 Task: Use the formula "EVEN" in spreadsheet "Project protfolio".
Action: Mouse moved to (850, 112)
Screenshot: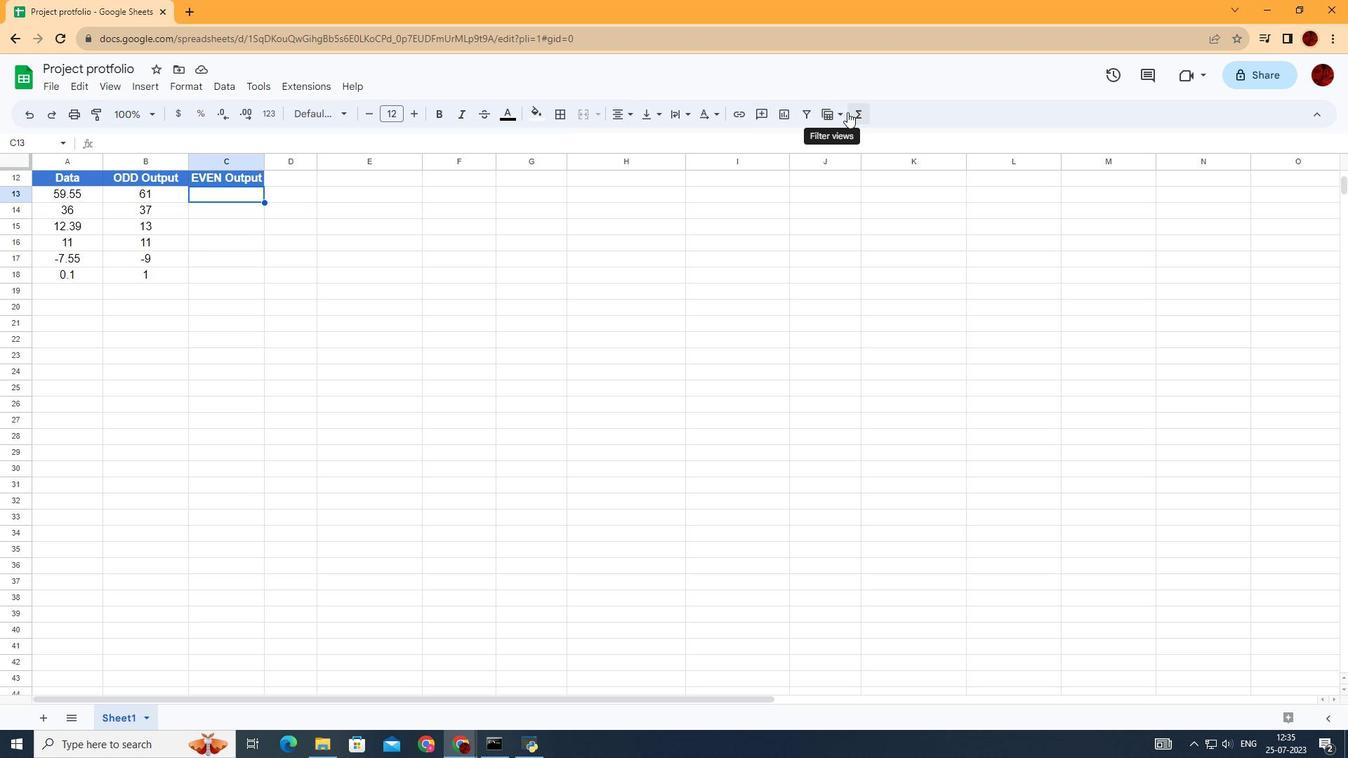 
Action: Mouse pressed left at (850, 112)
Screenshot: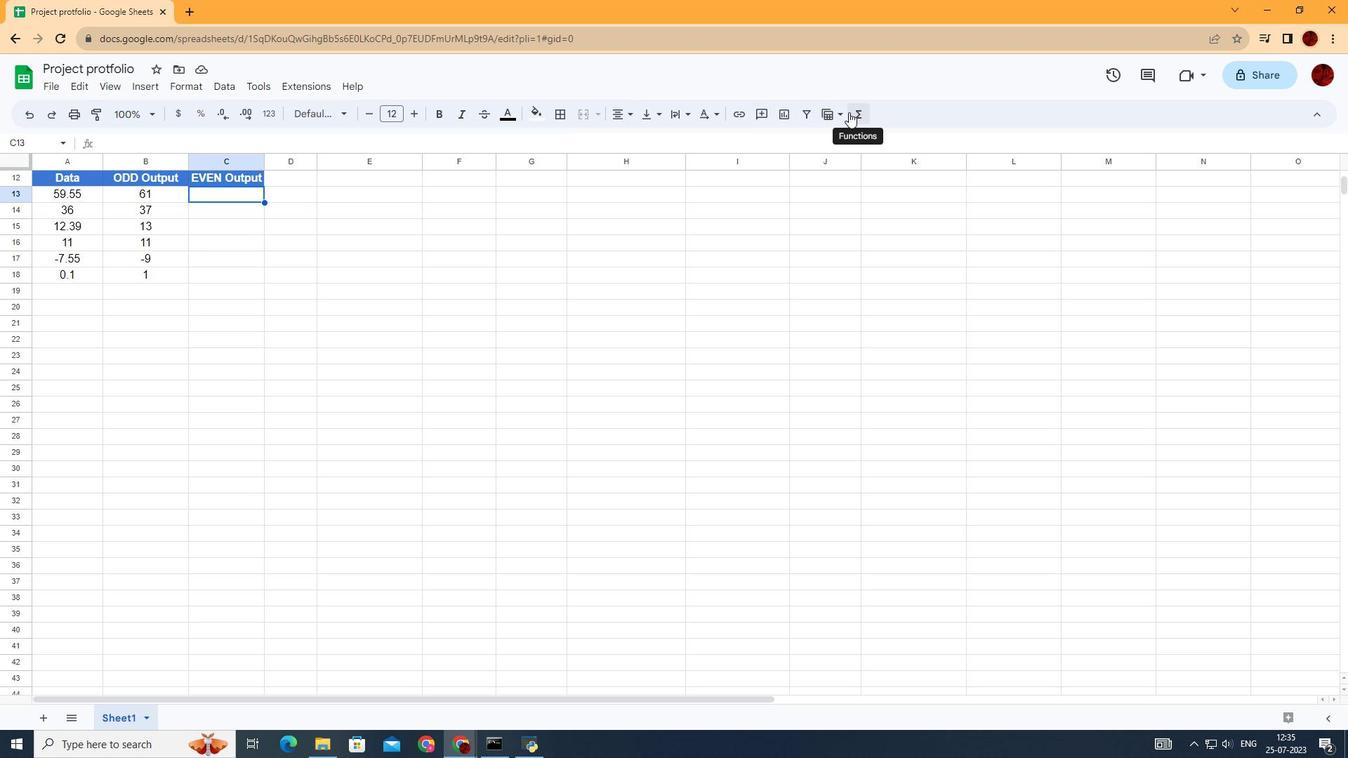 
Action: Mouse moved to (1072, 237)
Screenshot: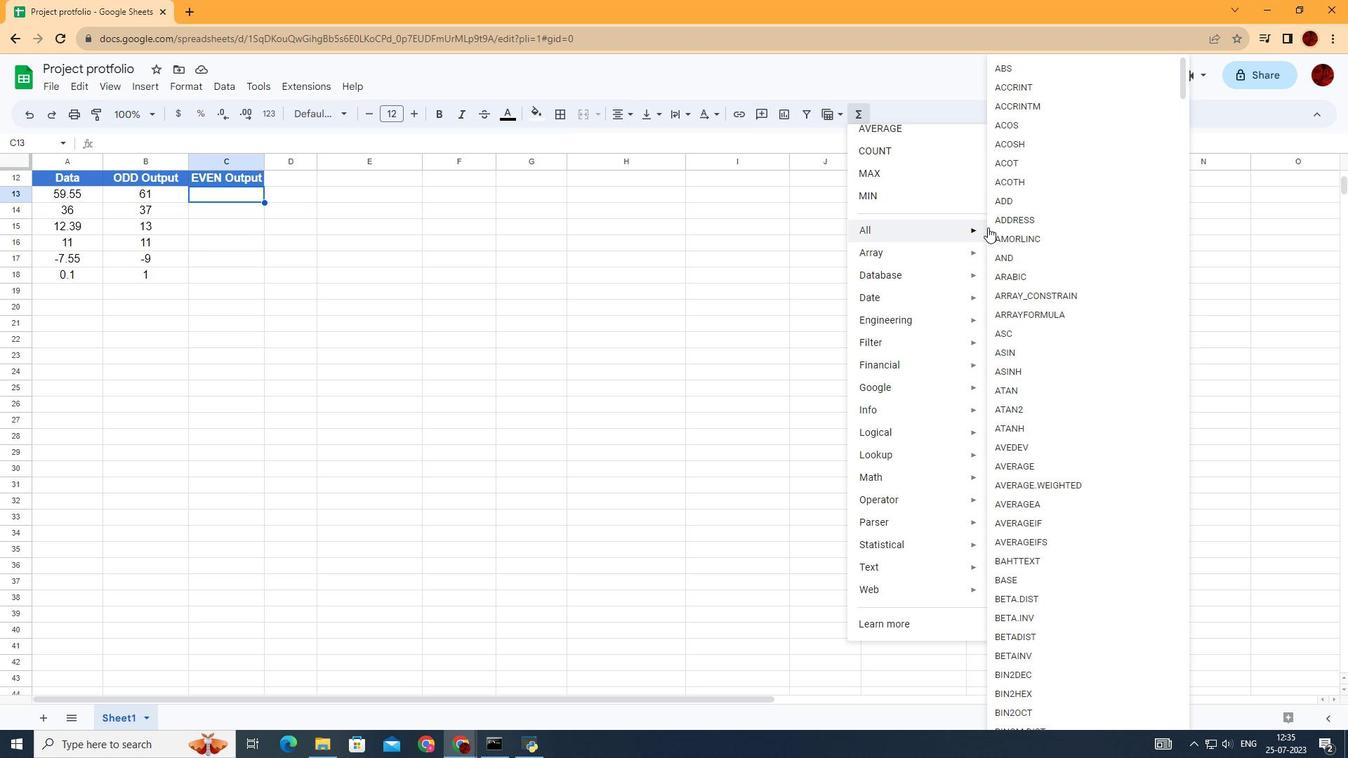 
Action: Mouse scrolled (1072, 236) with delta (0, 0)
Screenshot: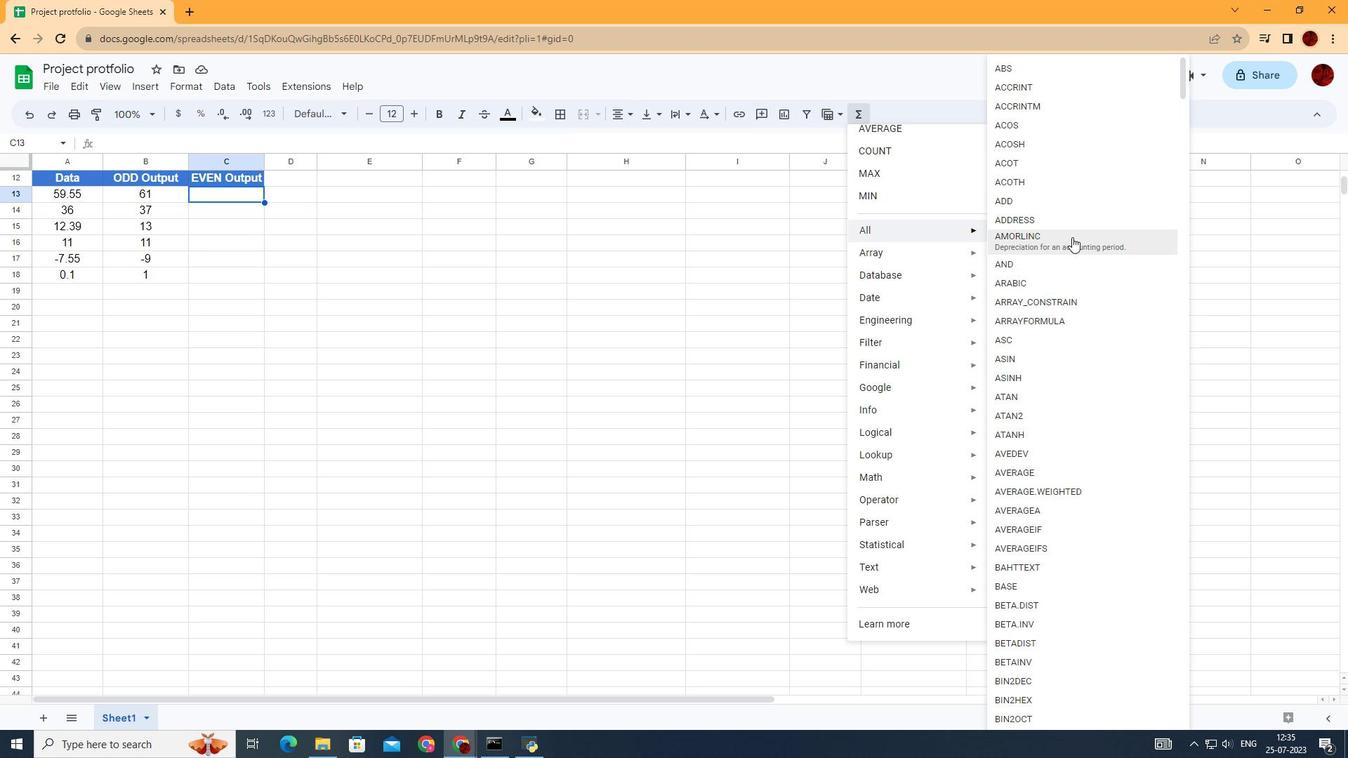 
Action: Mouse scrolled (1072, 236) with delta (0, 0)
Screenshot: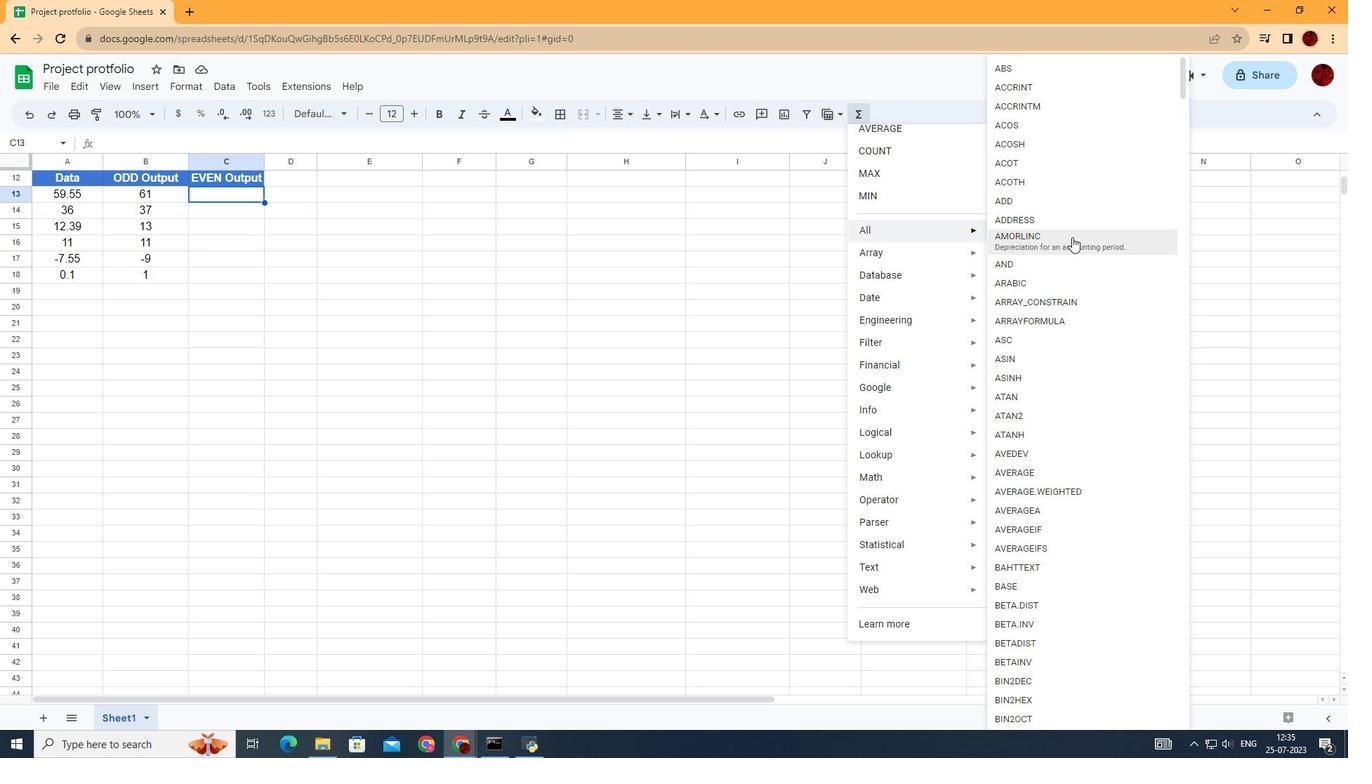 
Action: Mouse scrolled (1072, 236) with delta (0, 0)
Screenshot: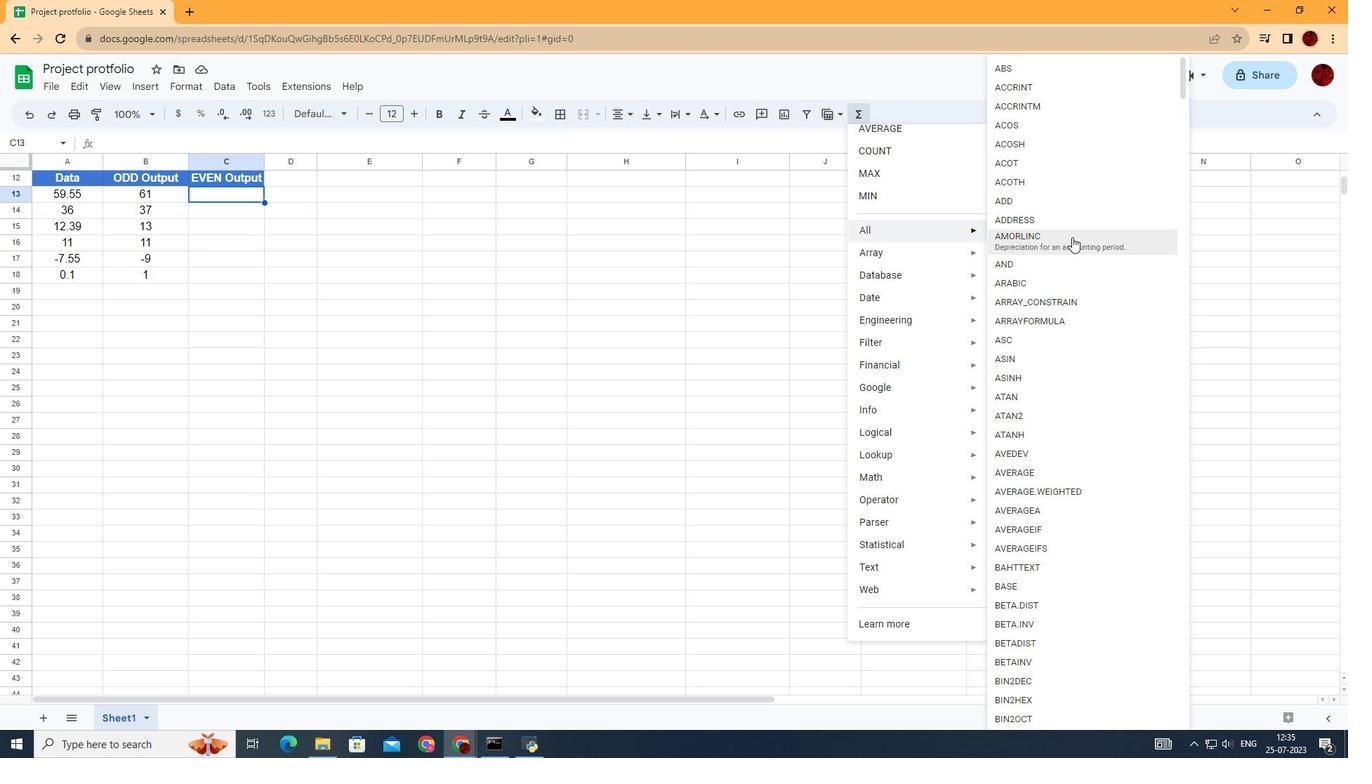 
Action: Mouse scrolled (1072, 236) with delta (0, 0)
Screenshot: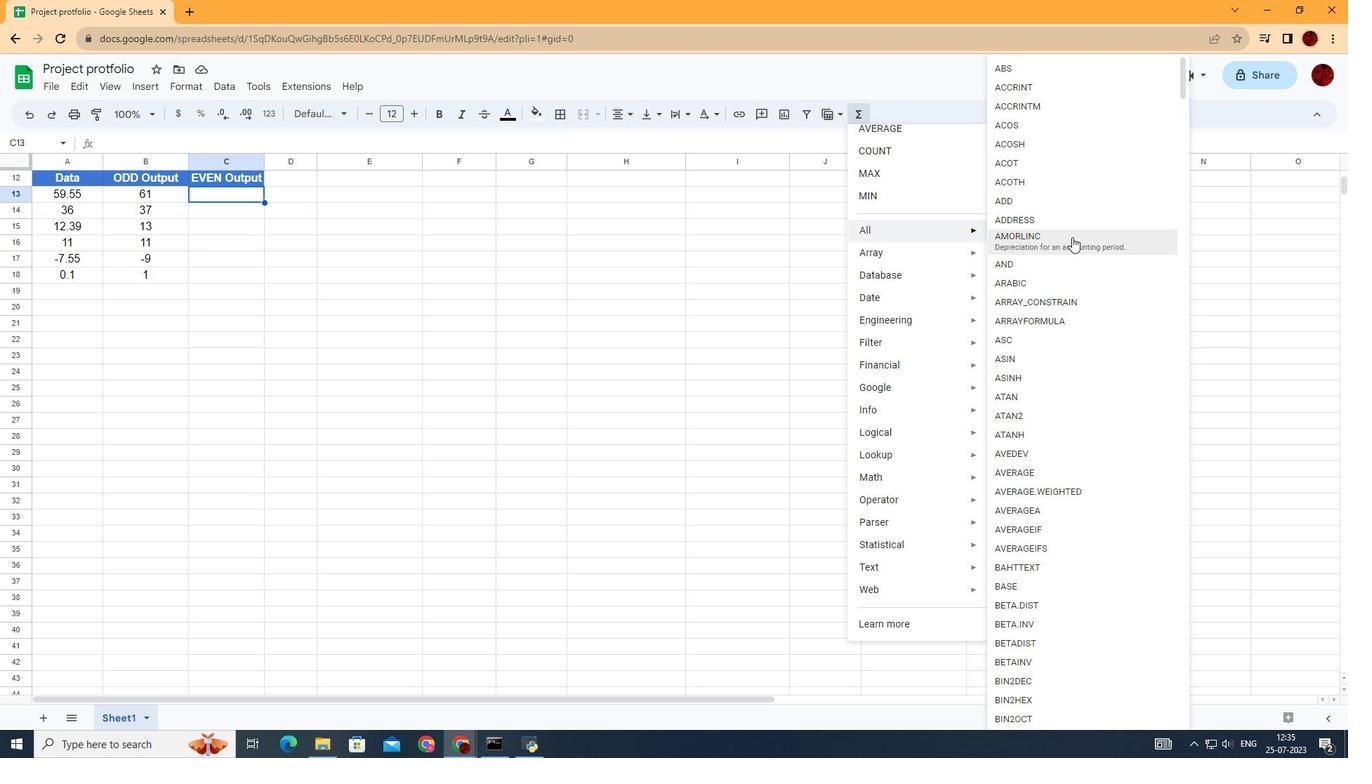 
Action: Mouse scrolled (1072, 236) with delta (0, 0)
Screenshot: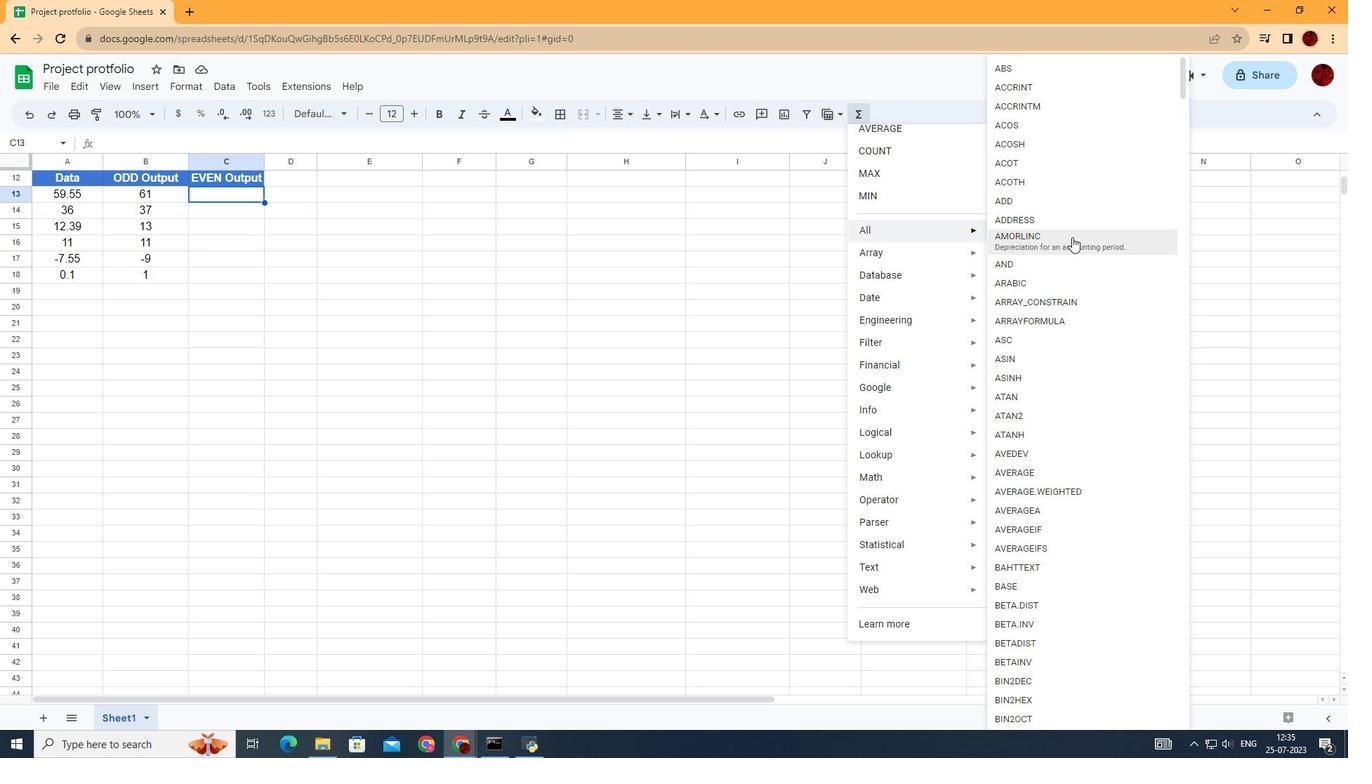 
Action: Mouse scrolled (1072, 236) with delta (0, 0)
Screenshot: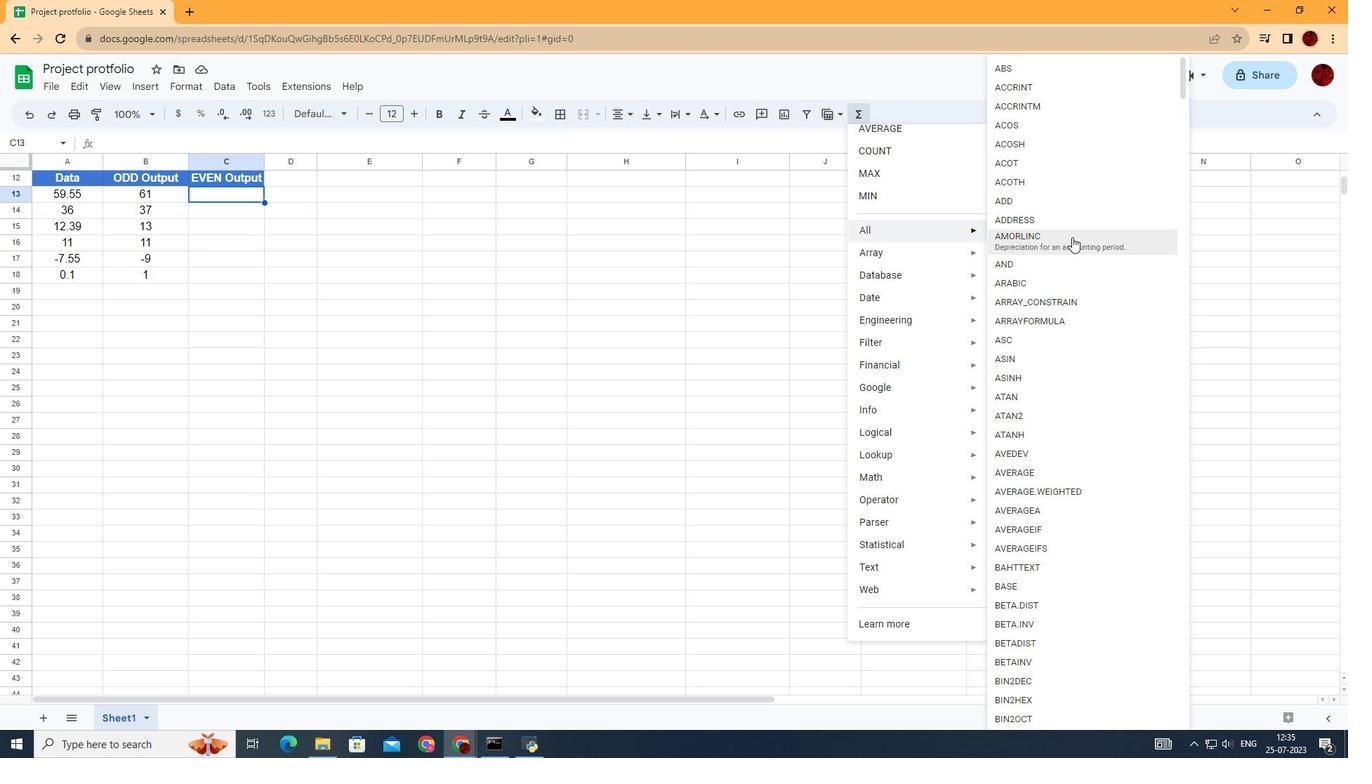 
Action: Mouse scrolled (1072, 236) with delta (0, 0)
Screenshot: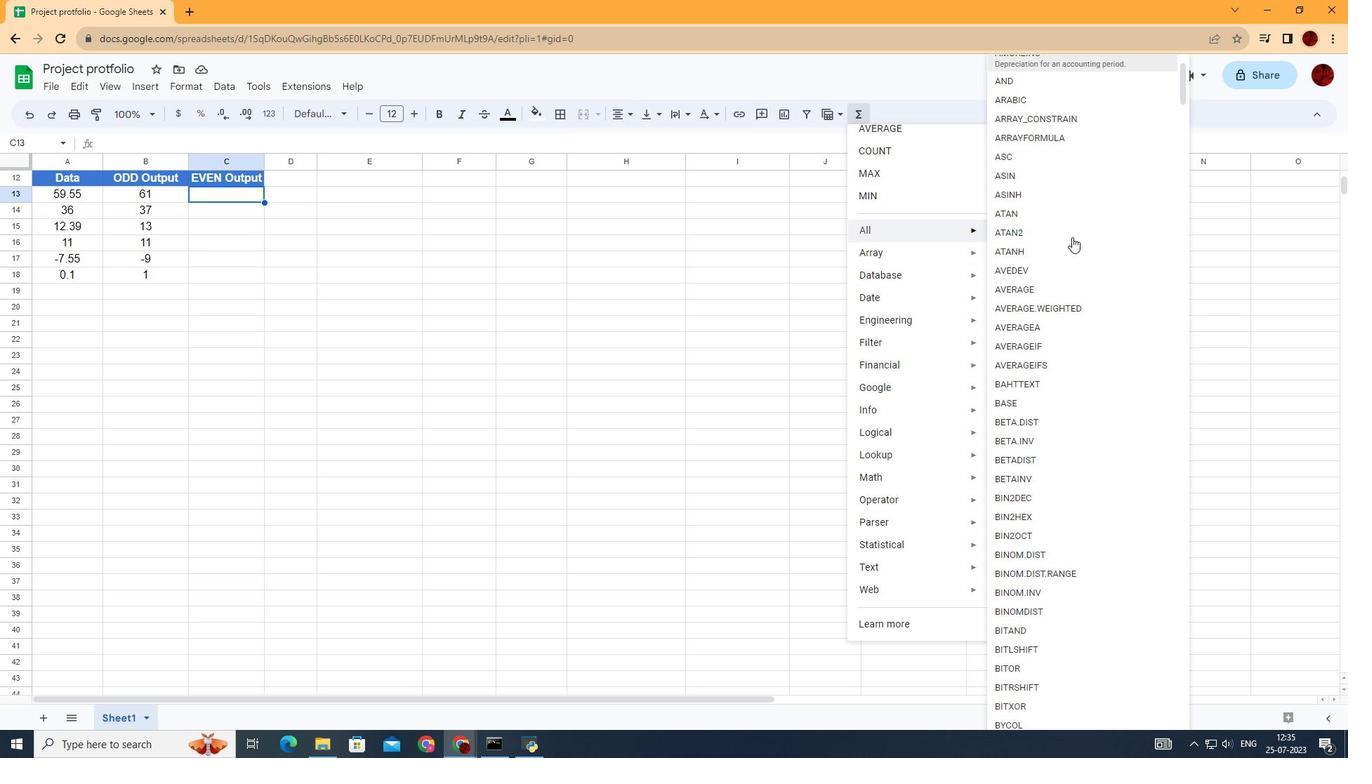 
Action: Mouse scrolled (1072, 236) with delta (0, 0)
Screenshot: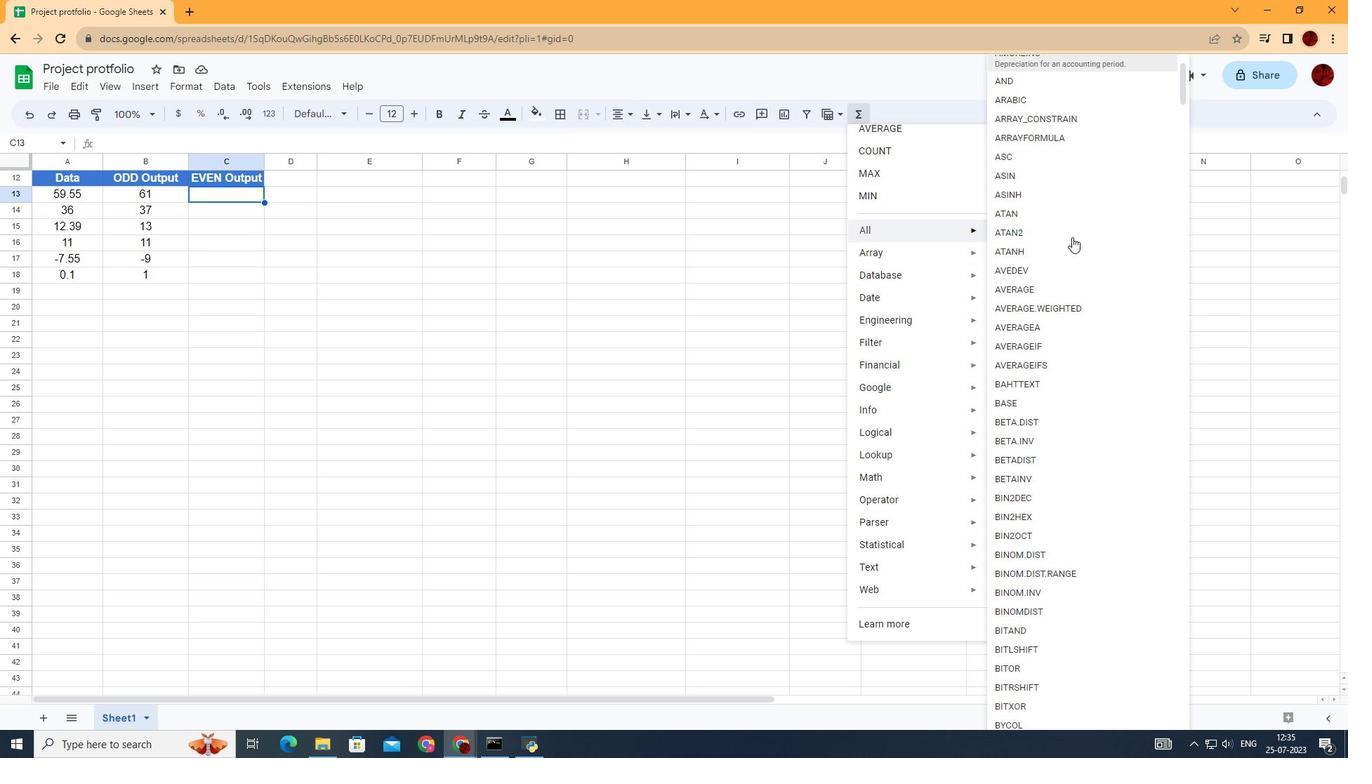 
Action: Mouse scrolled (1072, 236) with delta (0, 0)
Screenshot: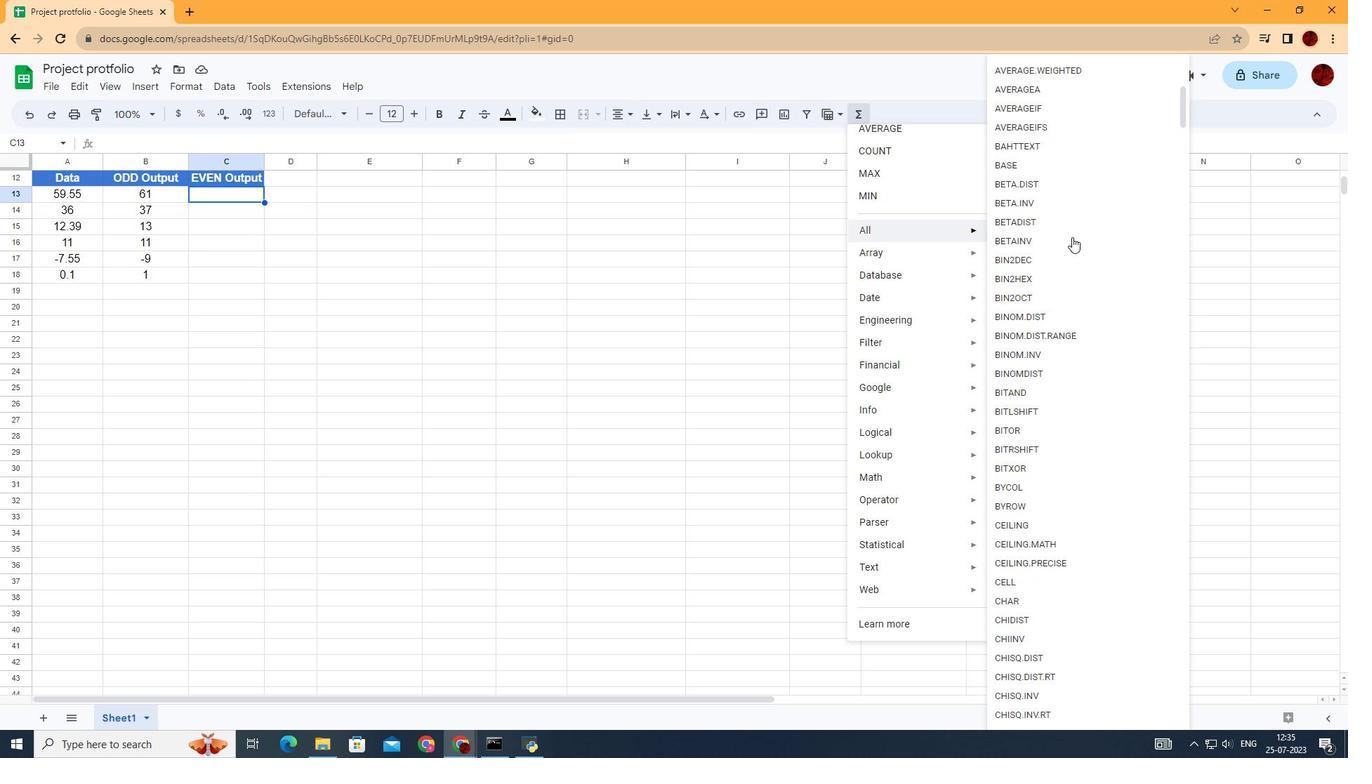 
Action: Mouse scrolled (1072, 236) with delta (0, 0)
Screenshot: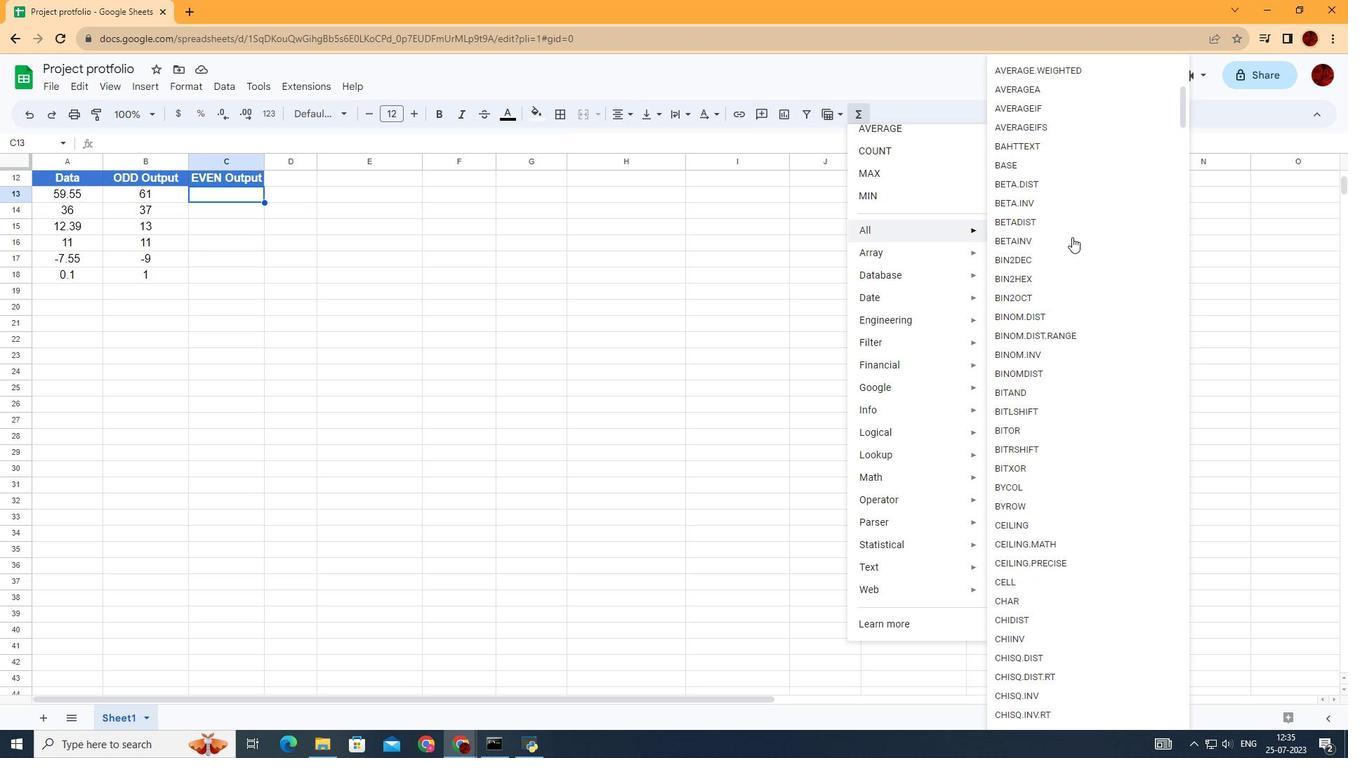 
Action: Mouse scrolled (1072, 236) with delta (0, 0)
Screenshot: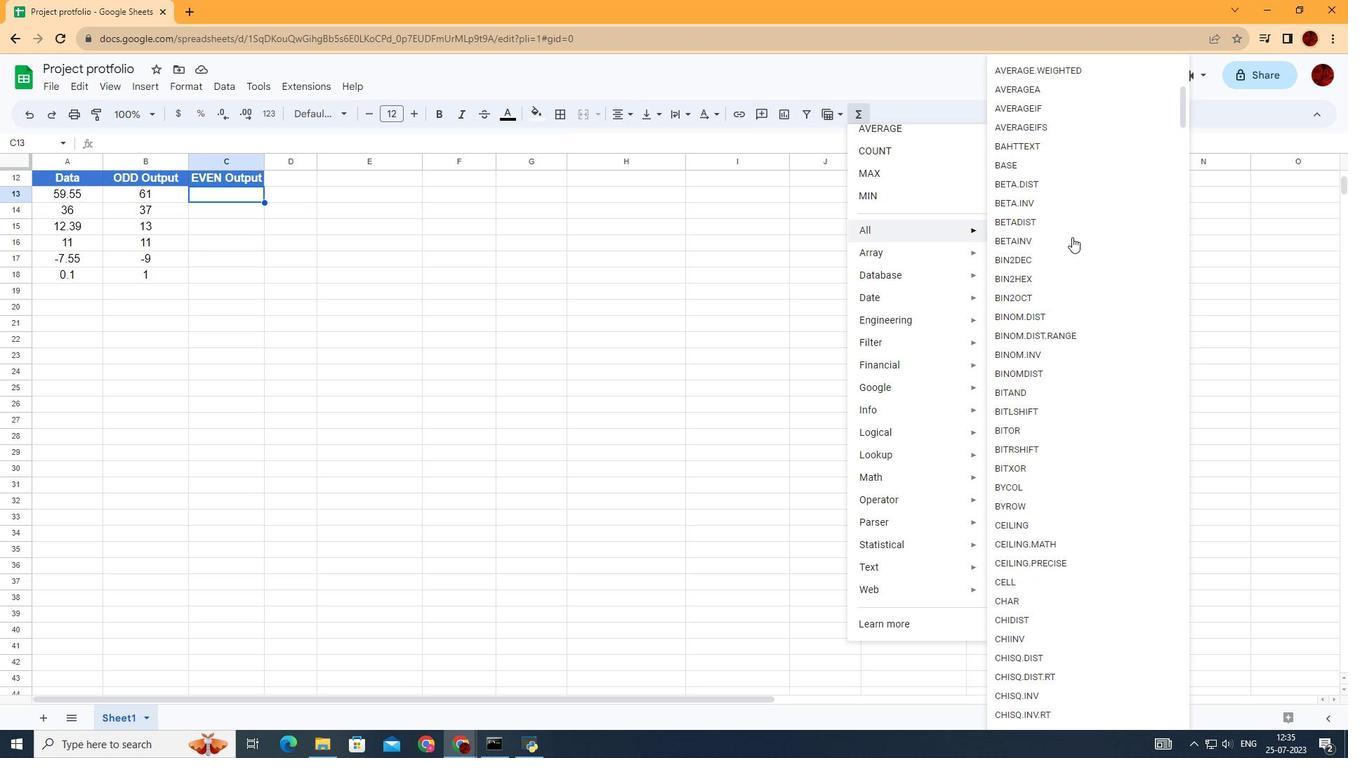 
Action: Mouse scrolled (1072, 236) with delta (0, 0)
Screenshot: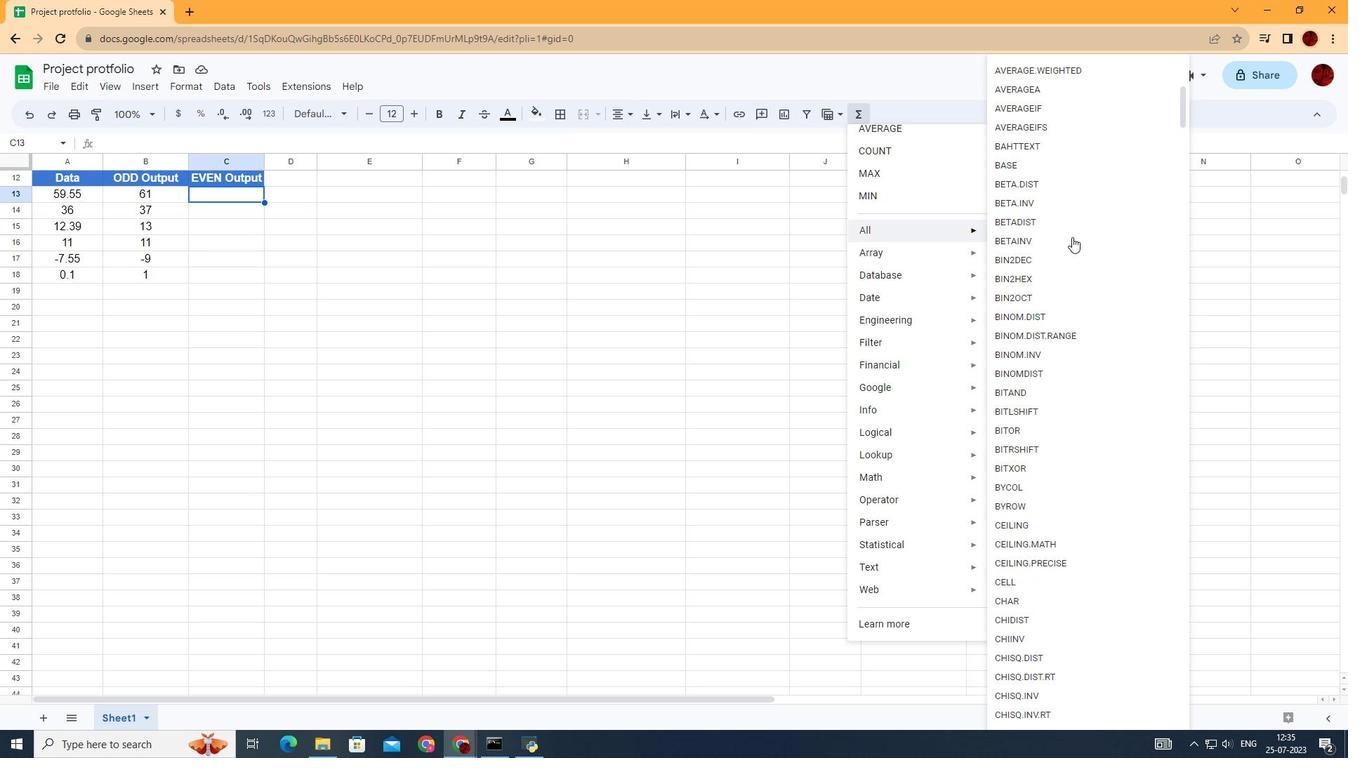 
Action: Mouse scrolled (1072, 236) with delta (0, 0)
Screenshot: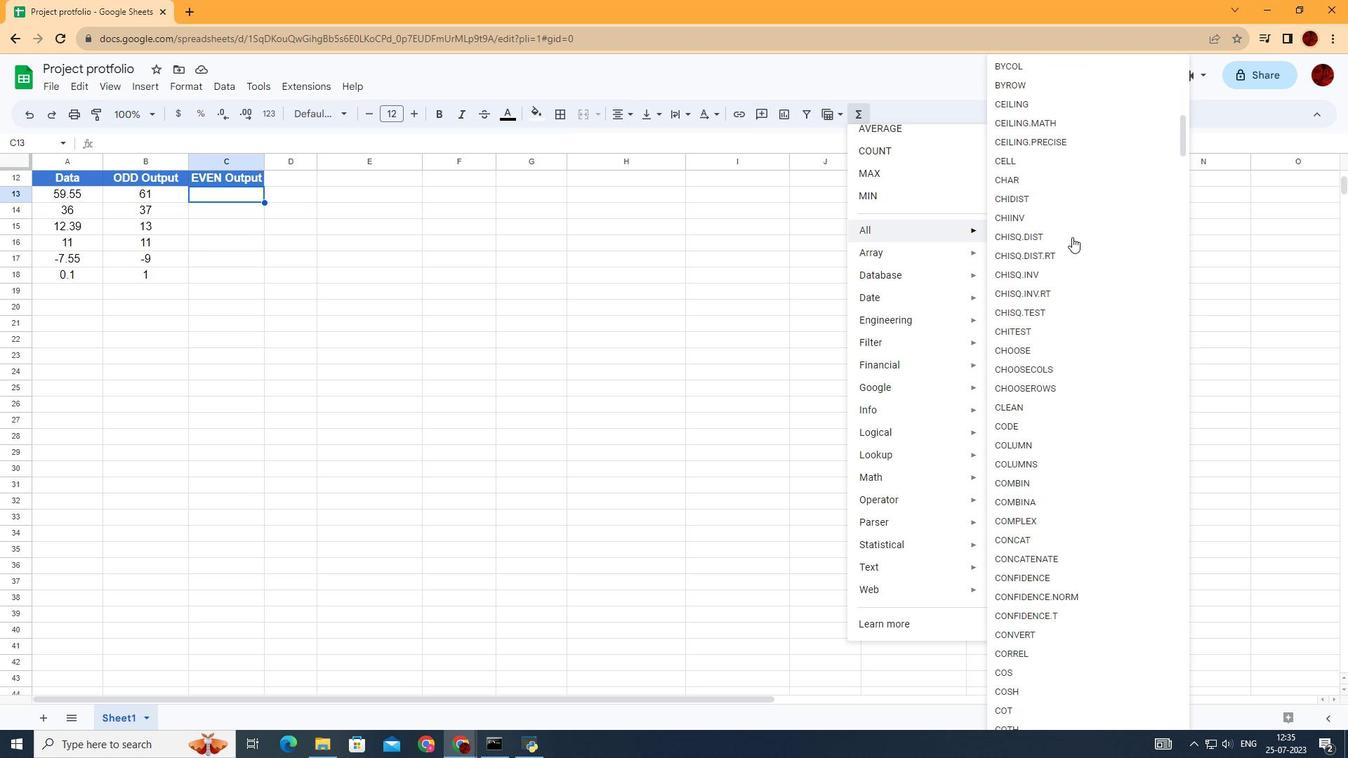 
Action: Mouse scrolled (1072, 236) with delta (0, 0)
Screenshot: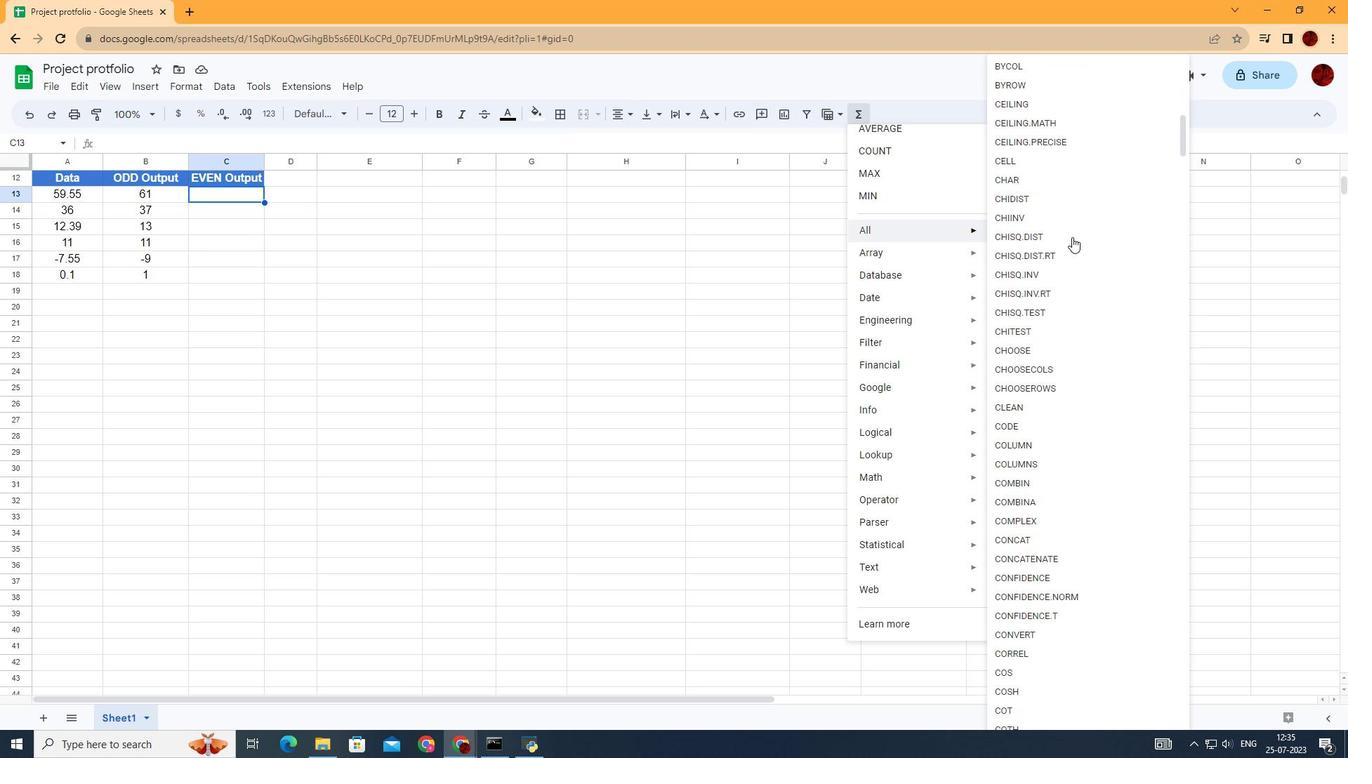 
Action: Mouse scrolled (1072, 236) with delta (0, 0)
Screenshot: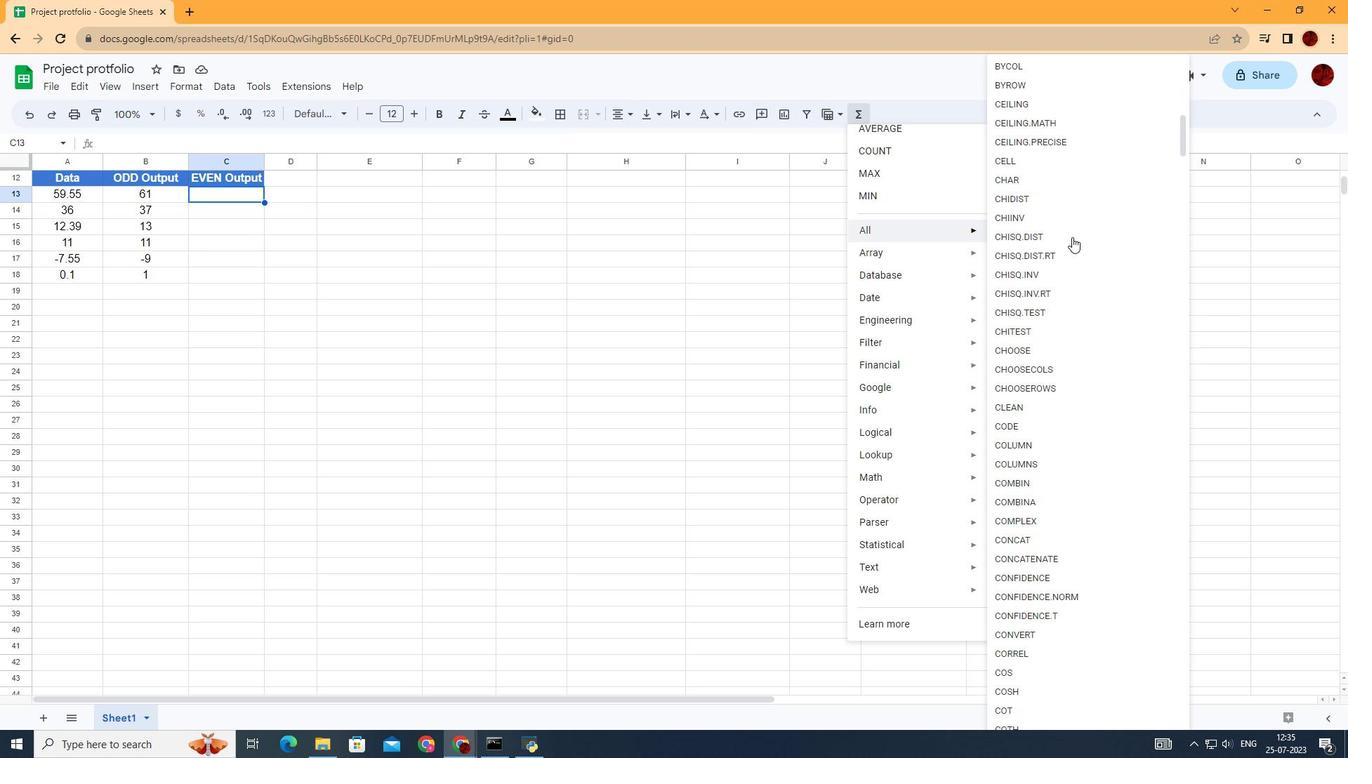 
Action: Mouse scrolled (1072, 236) with delta (0, 0)
Screenshot: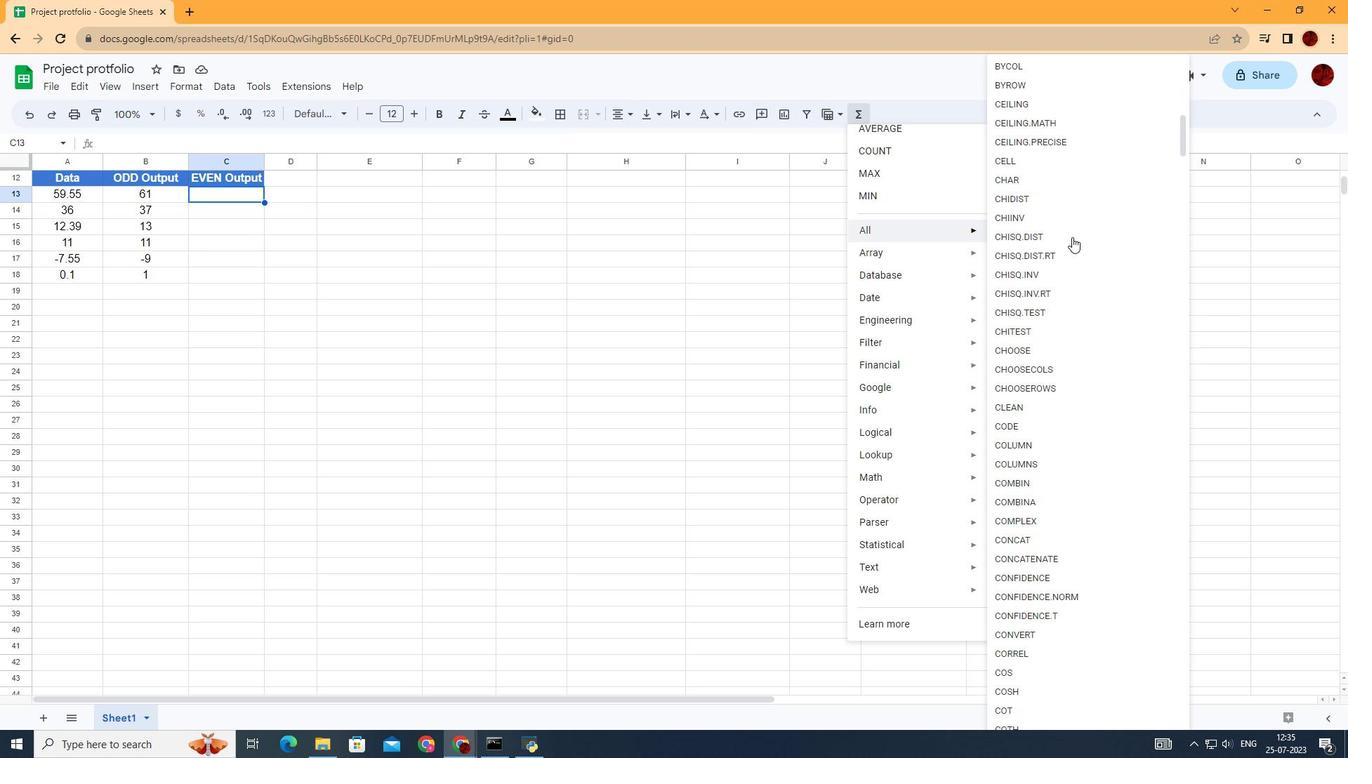 
Action: Mouse scrolled (1072, 236) with delta (0, 0)
Screenshot: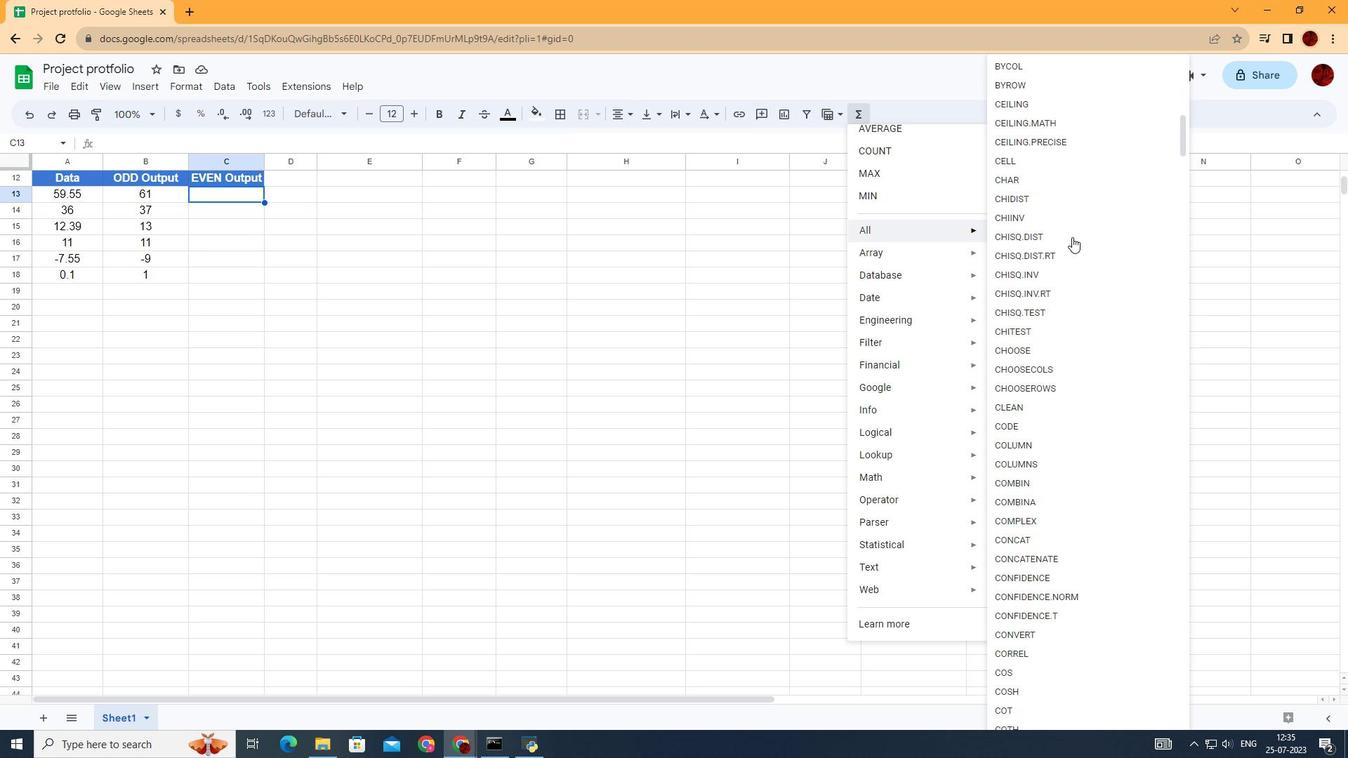 
Action: Mouse scrolled (1072, 236) with delta (0, 0)
Screenshot: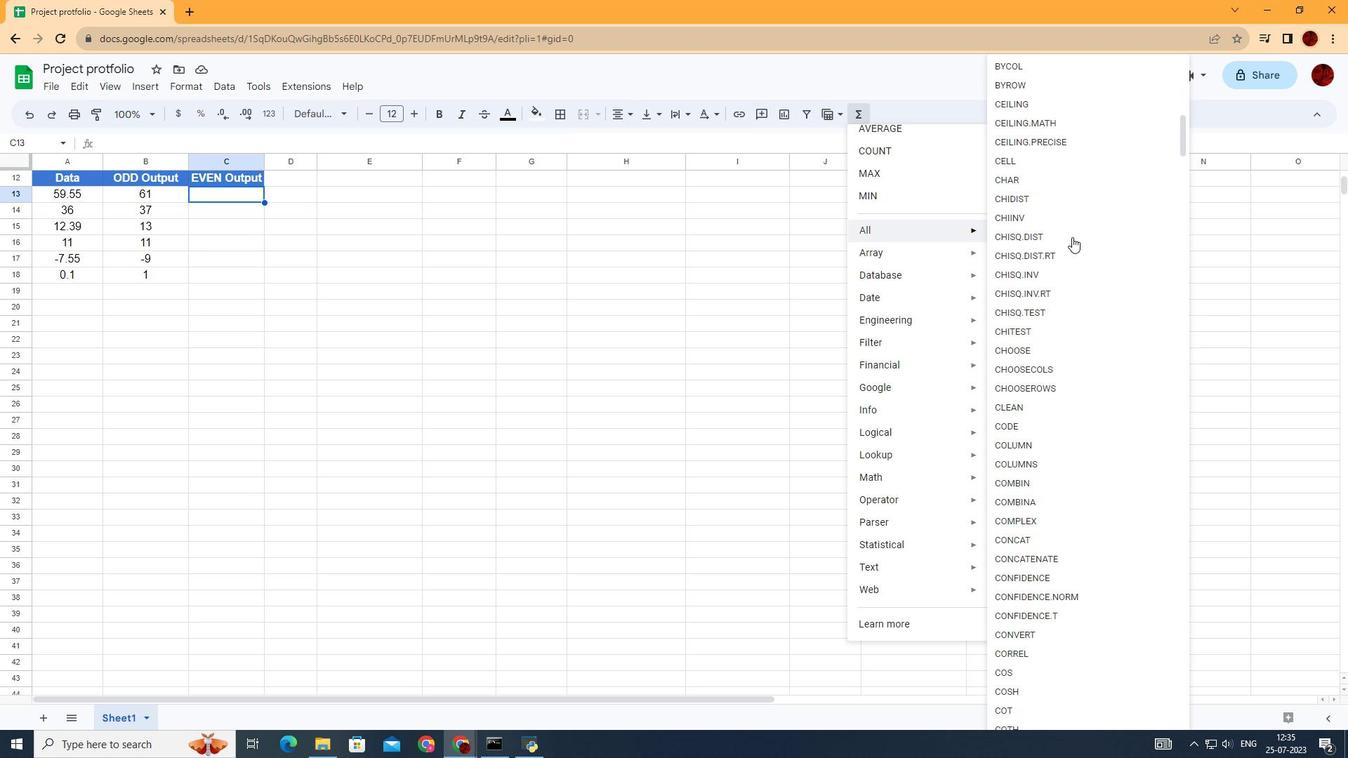 
Action: Mouse scrolled (1072, 236) with delta (0, 0)
Screenshot: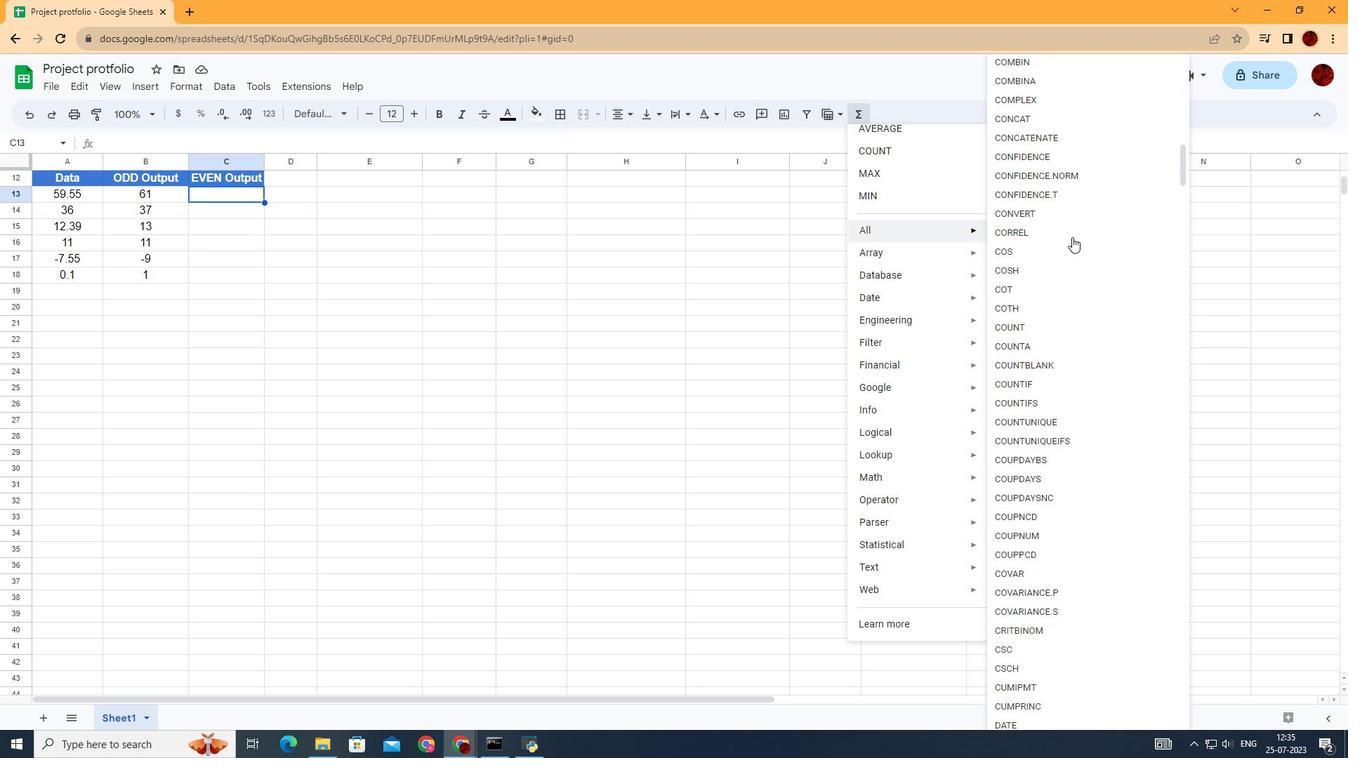 
Action: Mouse scrolled (1072, 236) with delta (0, 0)
Screenshot: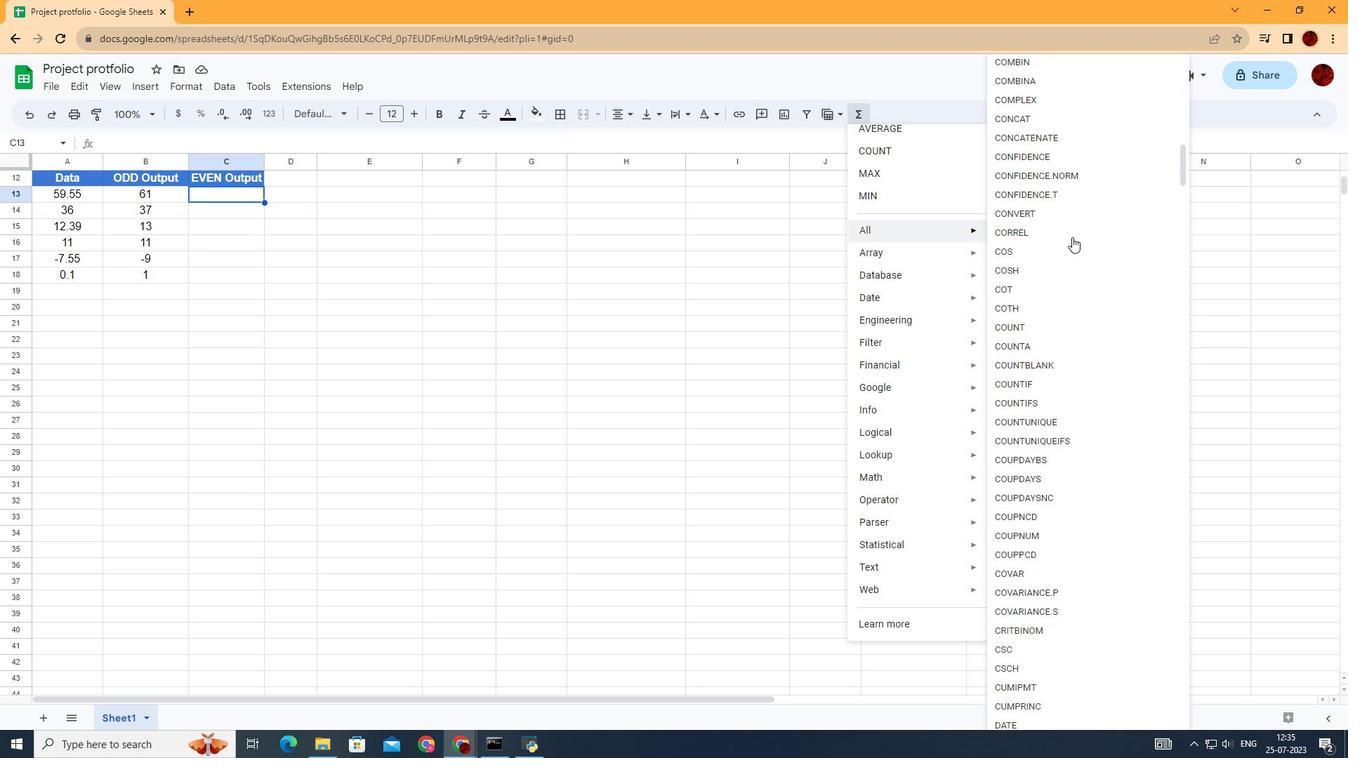
Action: Mouse scrolled (1072, 236) with delta (0, 0)
Screenshot: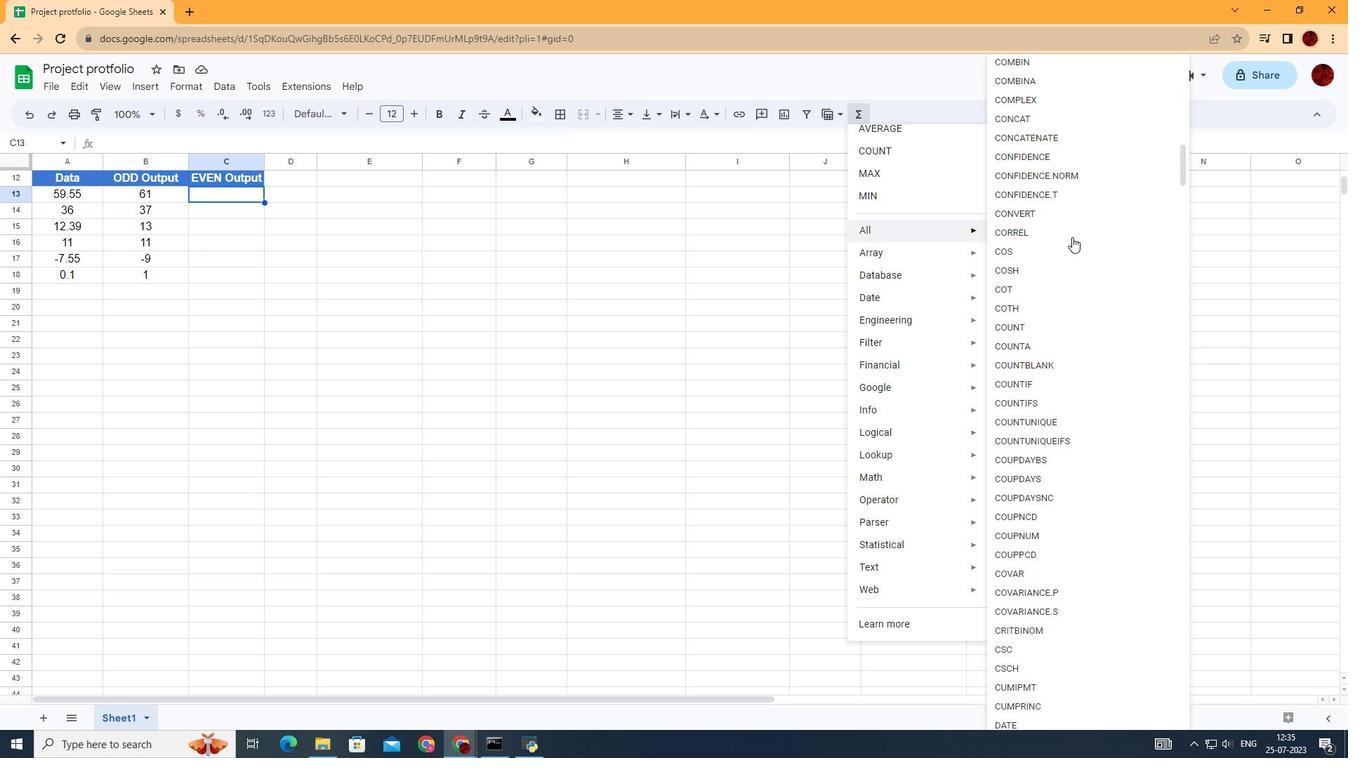 
Action: Mouse scrolled (1072, 236) with delta (0, 0)
Screenshot: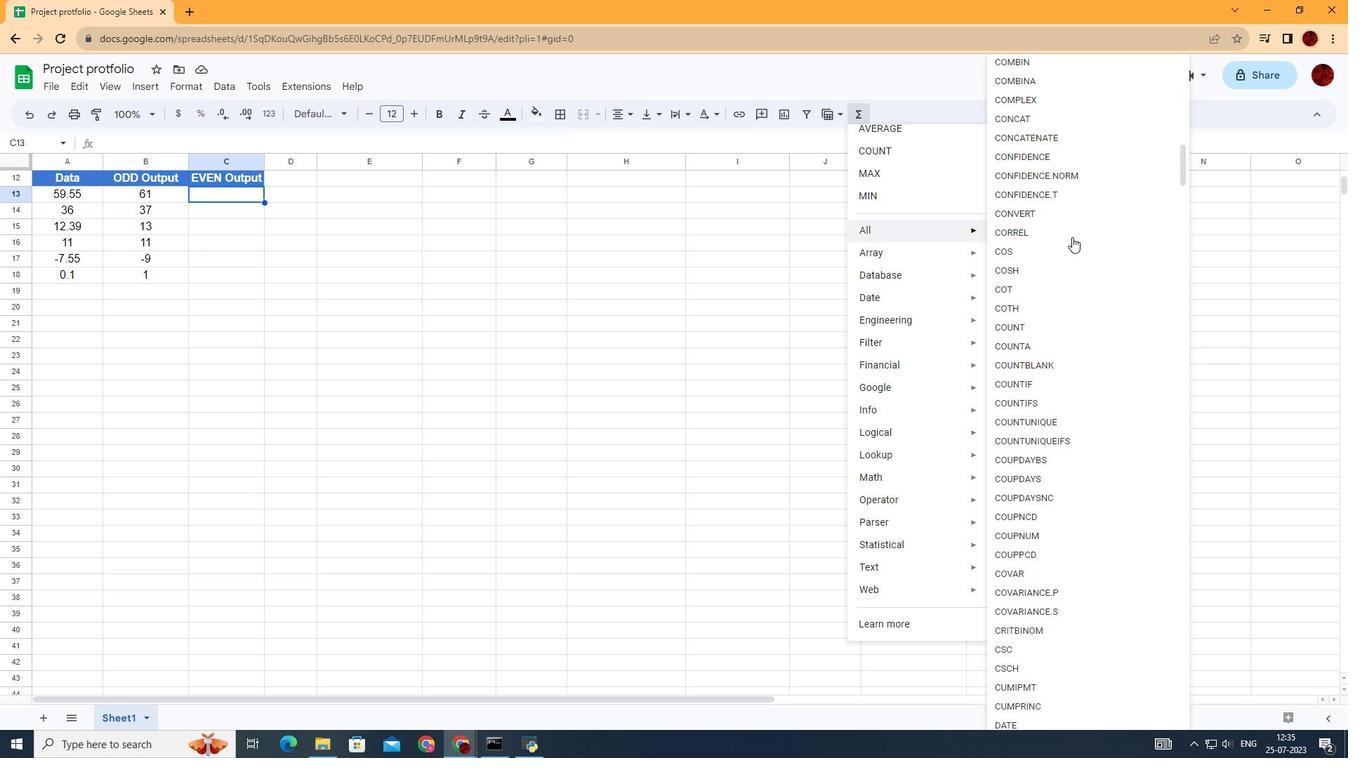 
Action: Mouse scrolled (1072, 236) with delta (0, 0)
Screenshot: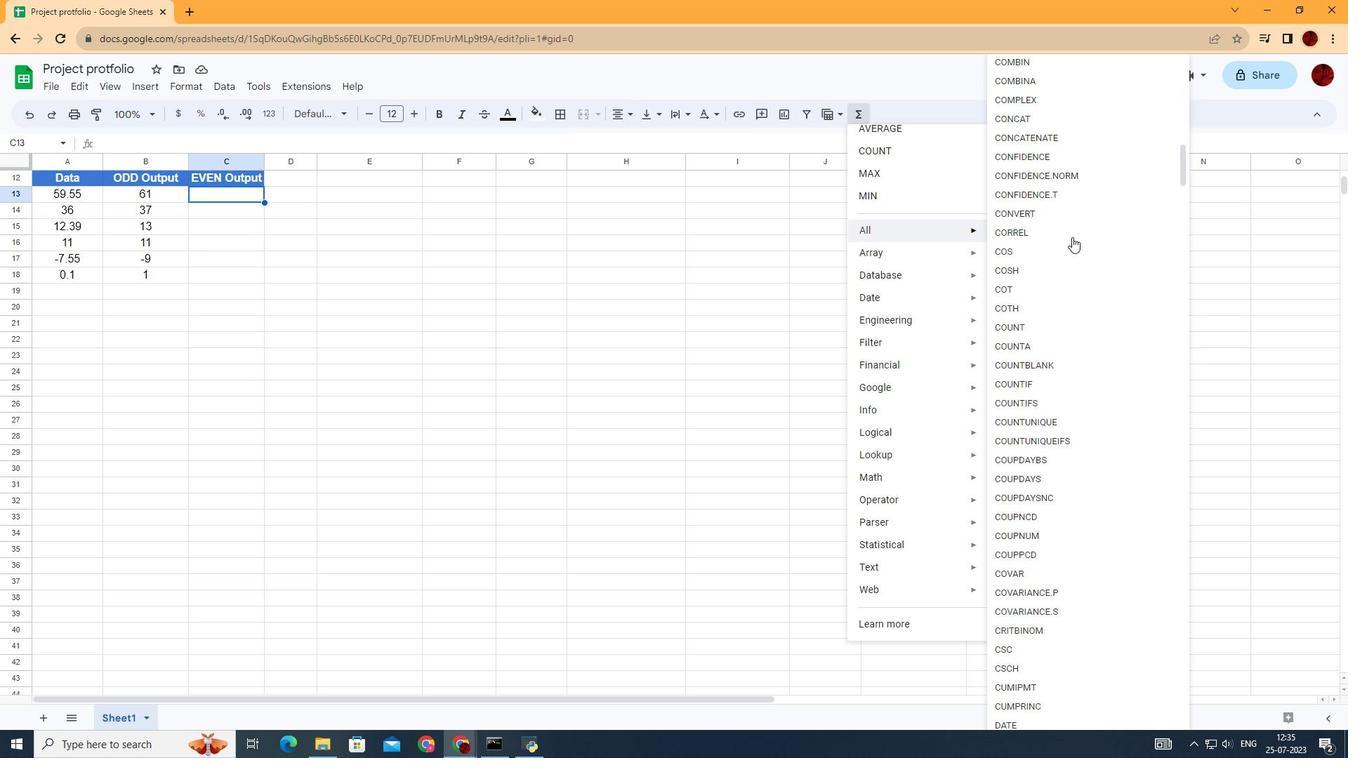 
Action: Mouse scrolled (1072, 236) with delta (0, 0)
Screenshot: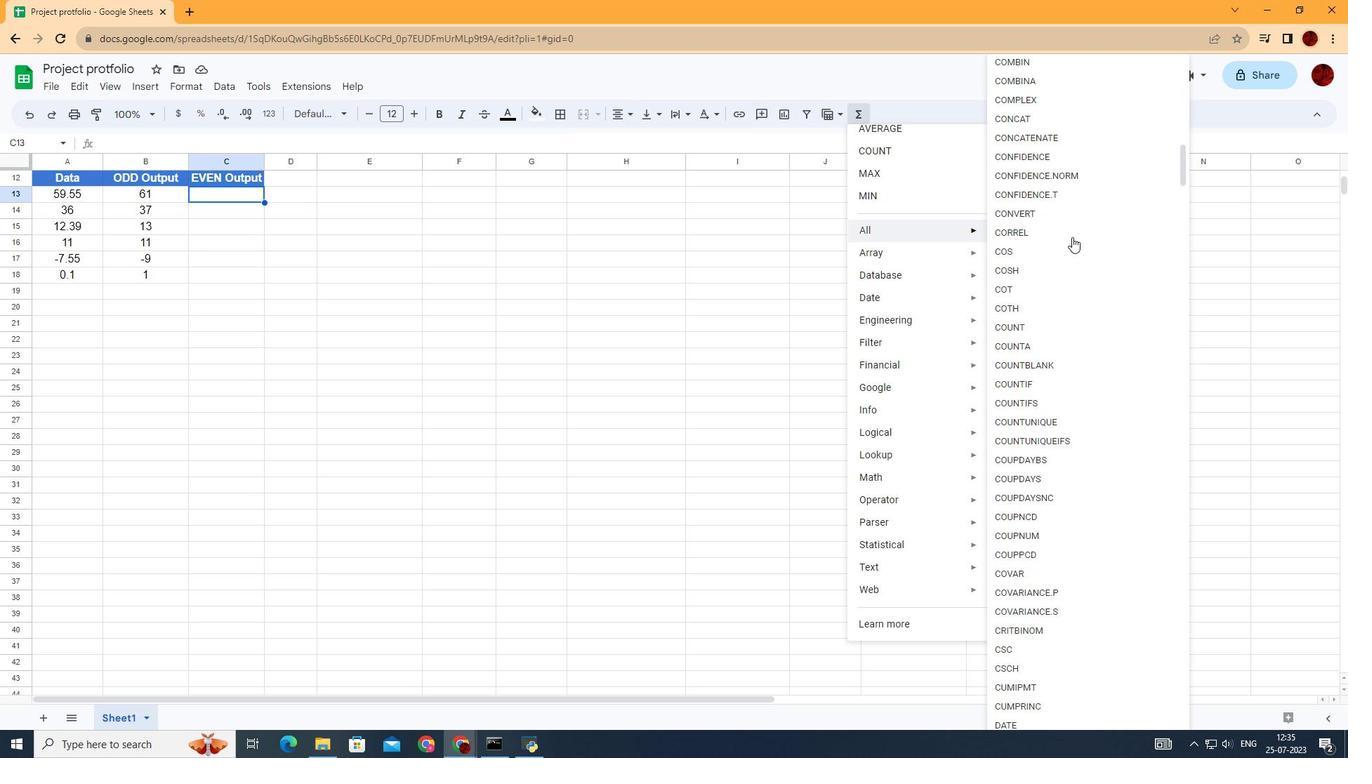 
Action: Mouse scrolled (1072, 236) with delta (0, 0)
Screenshot: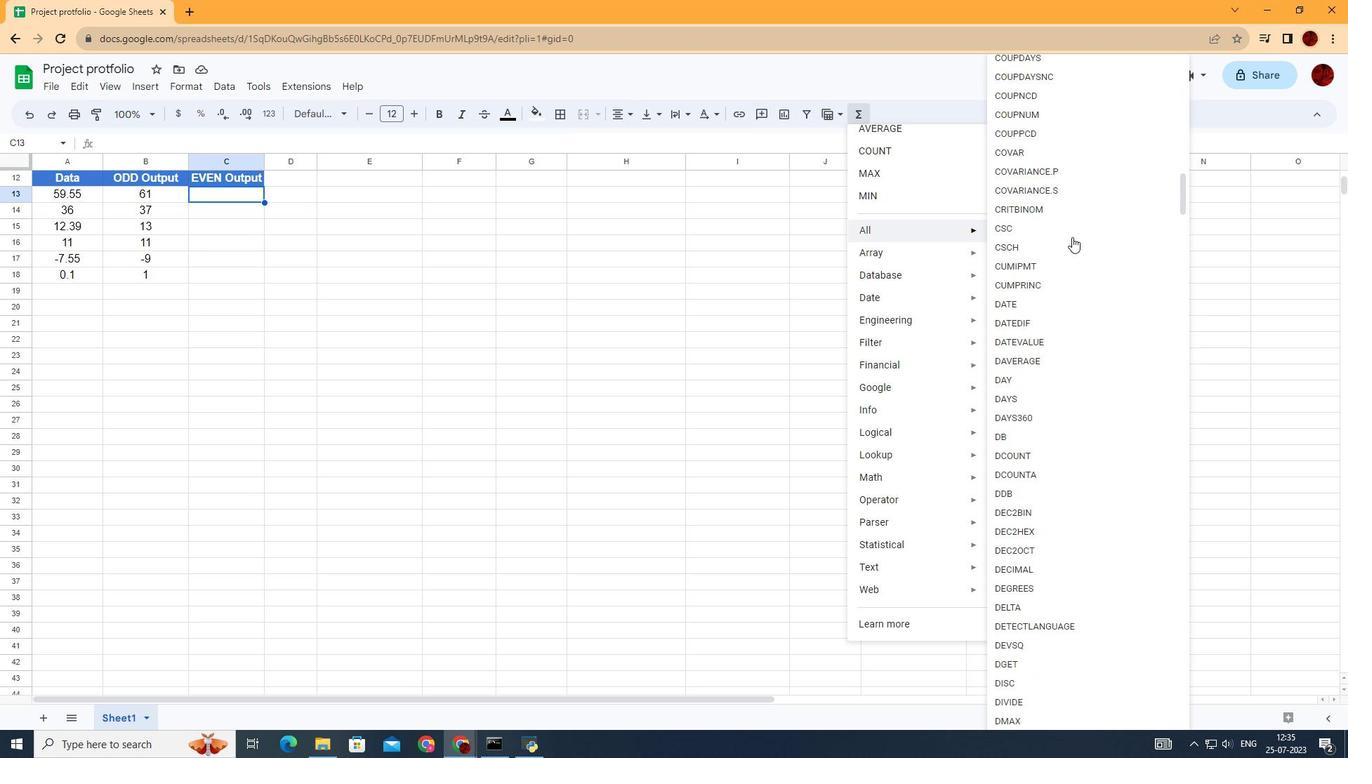 
Action: Mouse scrolled (1072, 236) with delta (0, 0)
Screenshot: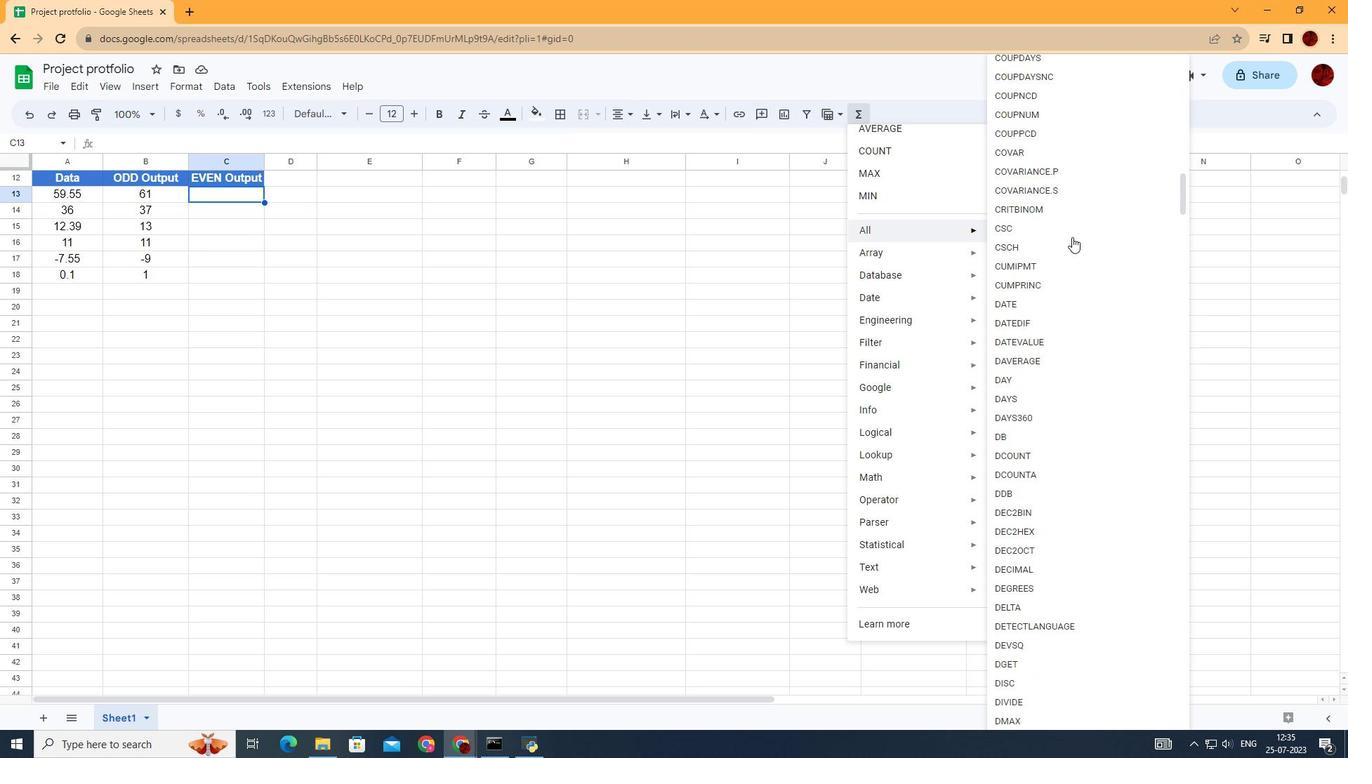 
Action: Mouse scrolled (1072, 236) with delta (0, 0)
Screenshot: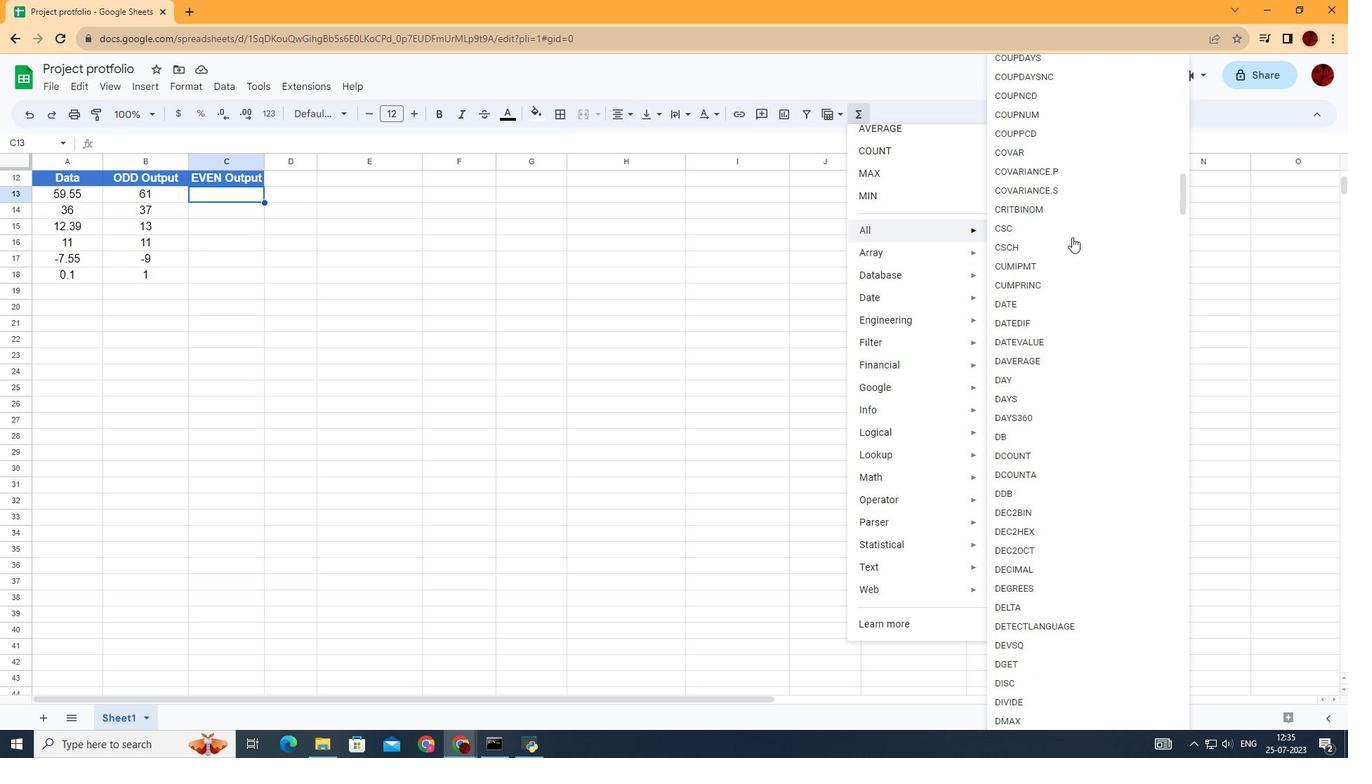 
Action: Mouse scrolled (1072, 236) with delta (0, 0)
Screenshot: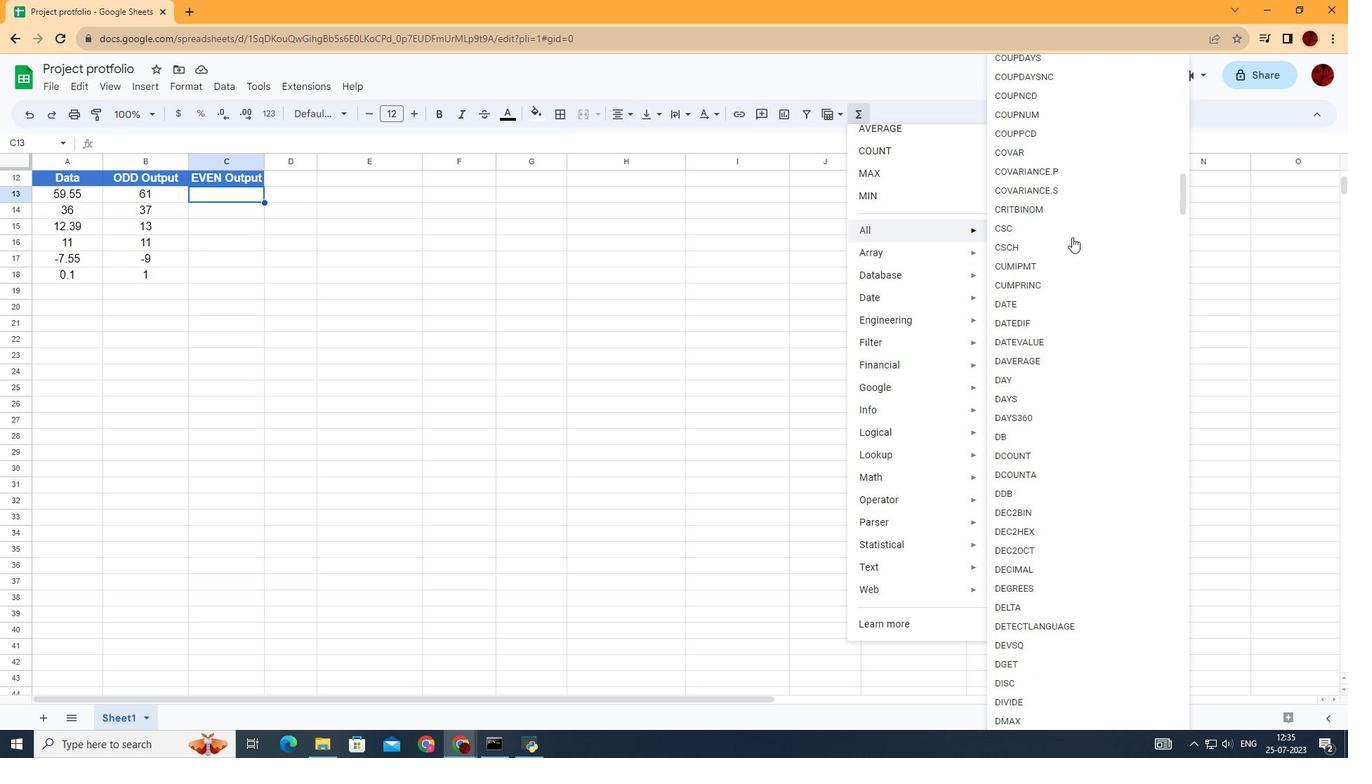 
Action: Mouse scrolled (1072, 236) with delta (0, 0)
Screenshot: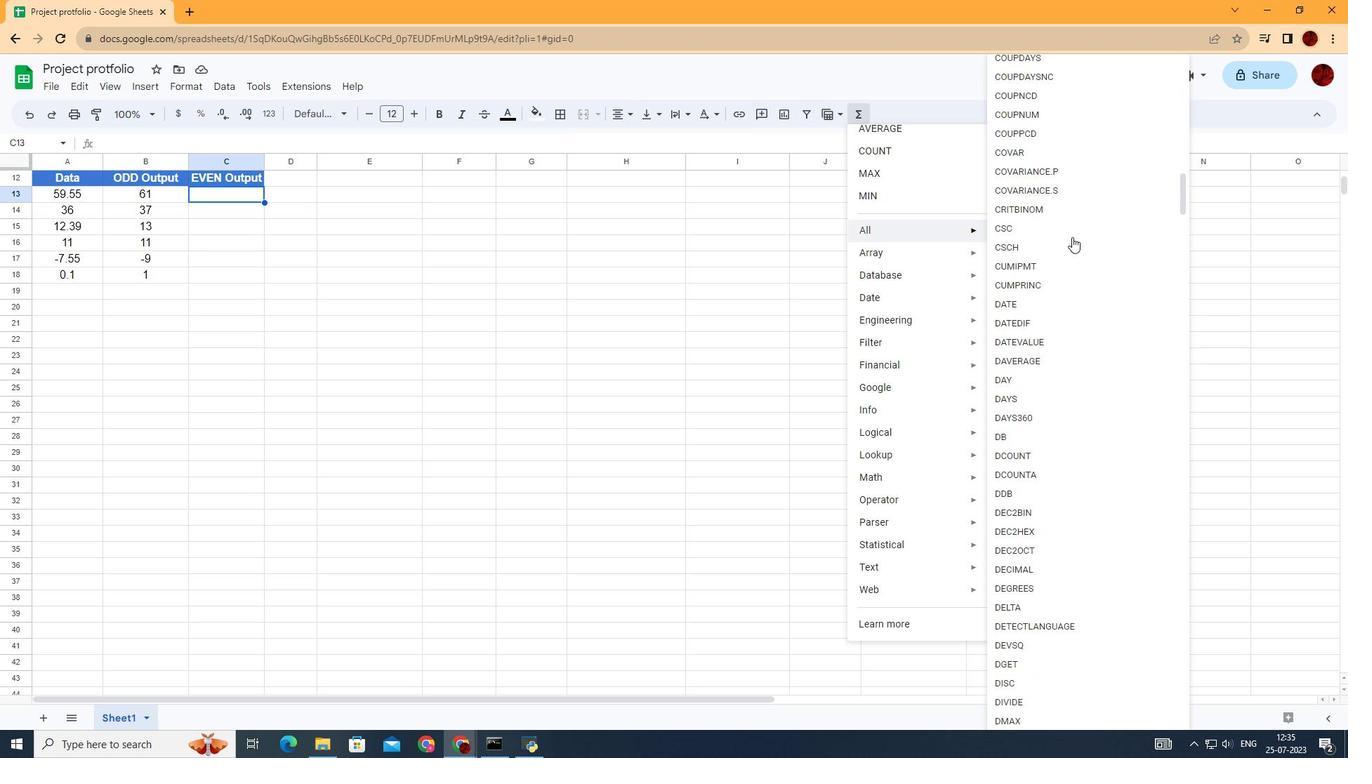 
Action: Mouse scrolled (1072, 236) with delta (0, 0)
Screenshot: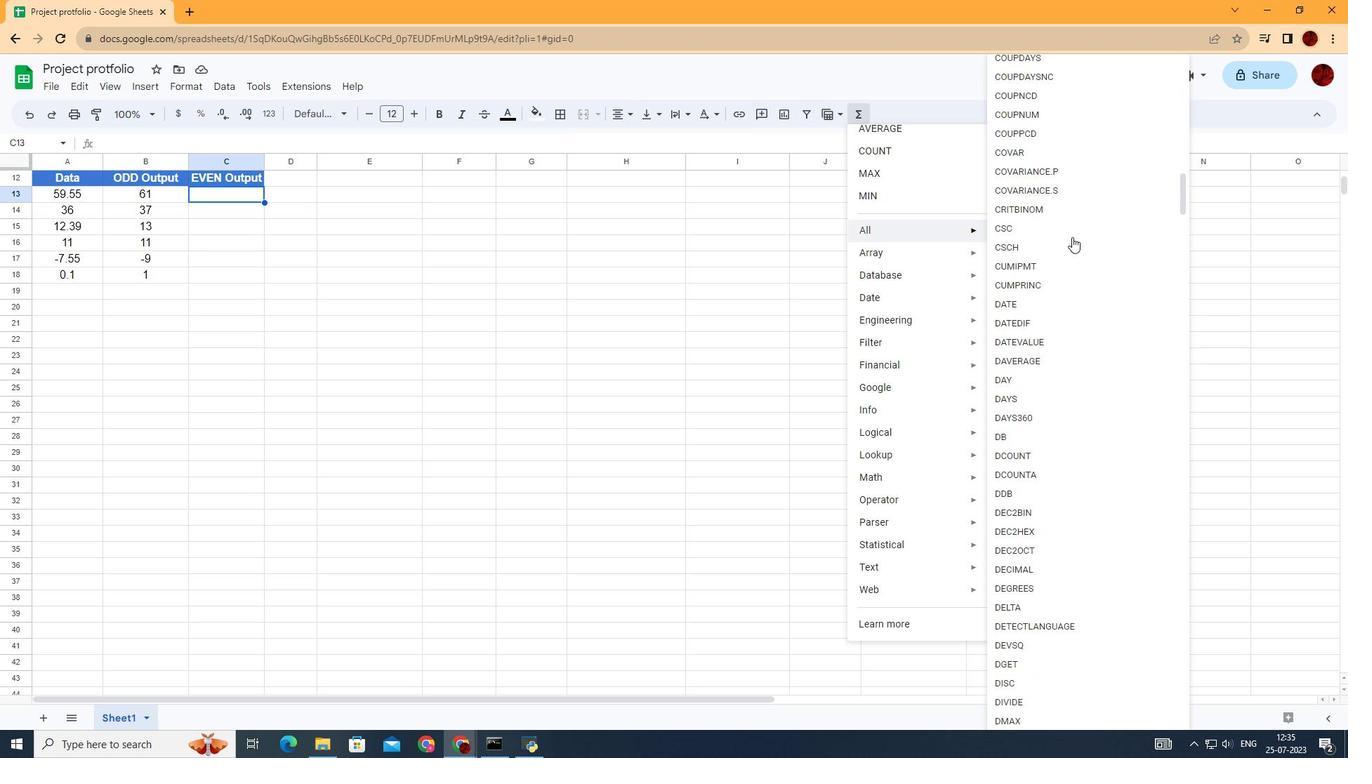 
Action: Mouse scrolled (1072, 236) with delta (0, 0)
Screenshot: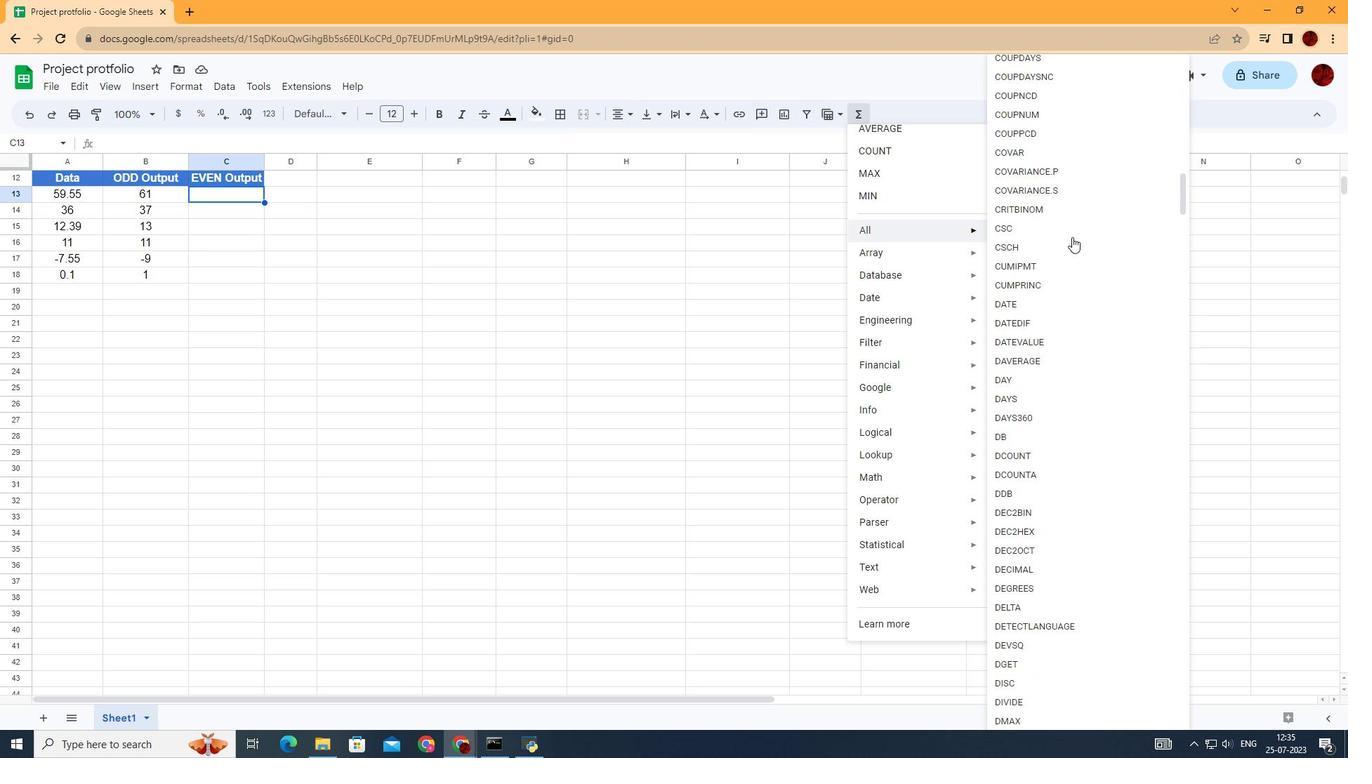 
Action: Mouse scrolled (1072, 236) with delta (0, 0)
Screenshot: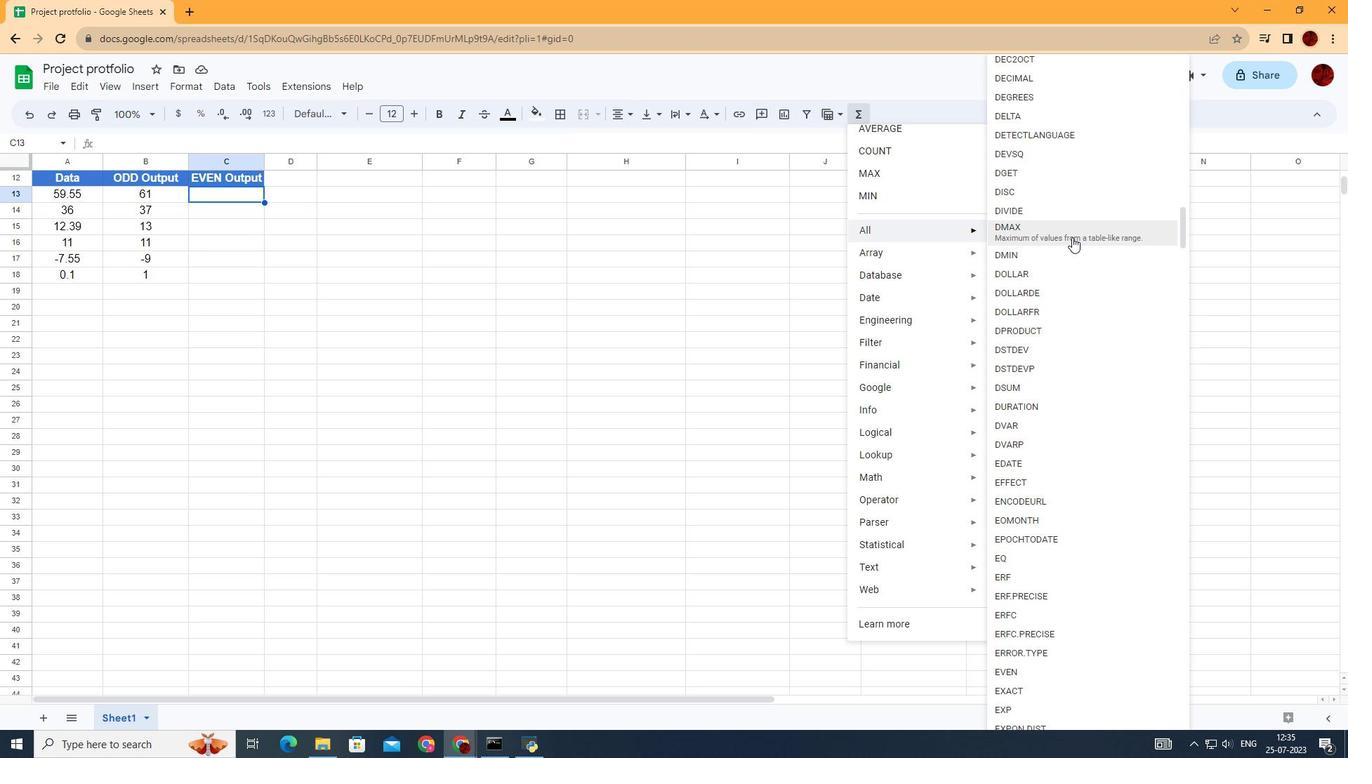 
Action: Mouse scrolled (1072, 236) with delta (0, 0)
Screenshot: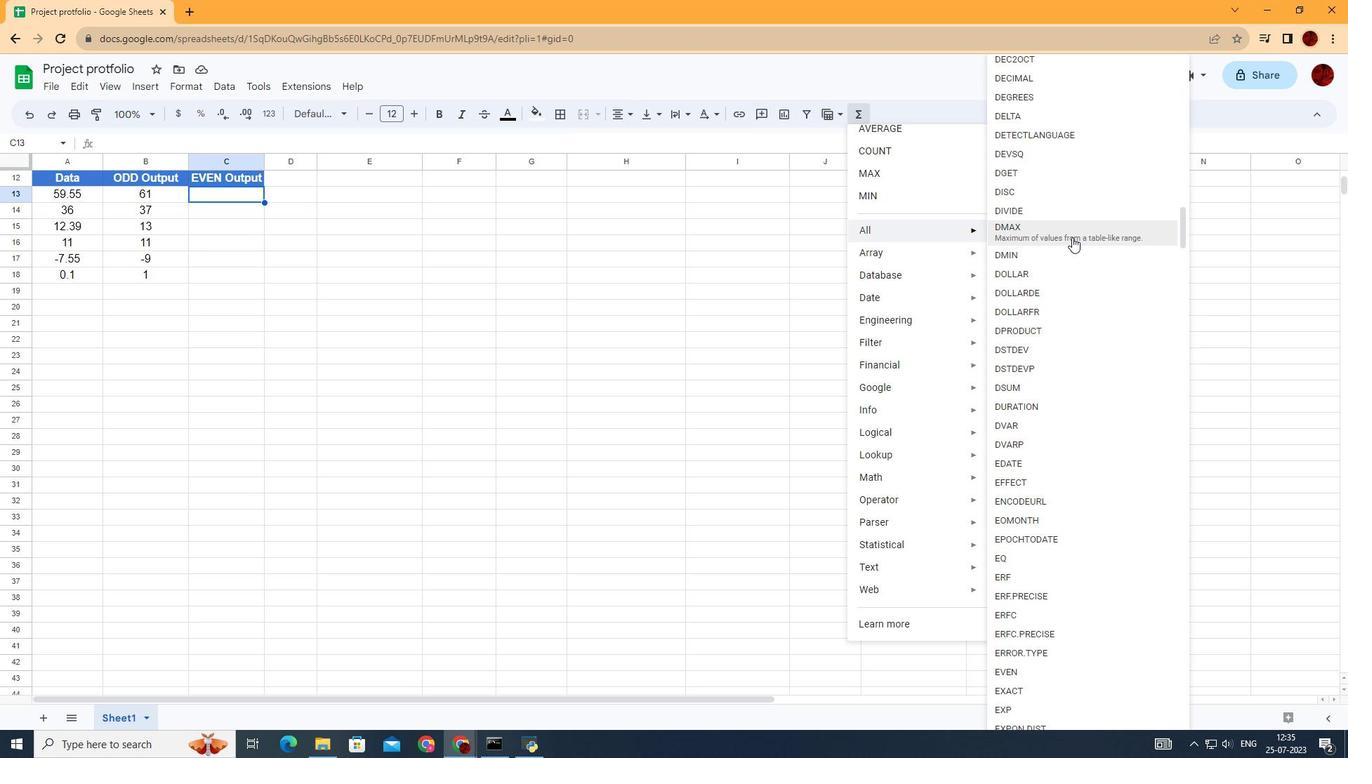 
Action: Mouse scrolled (1072, 236) with delta (0, 0)
Screenshot: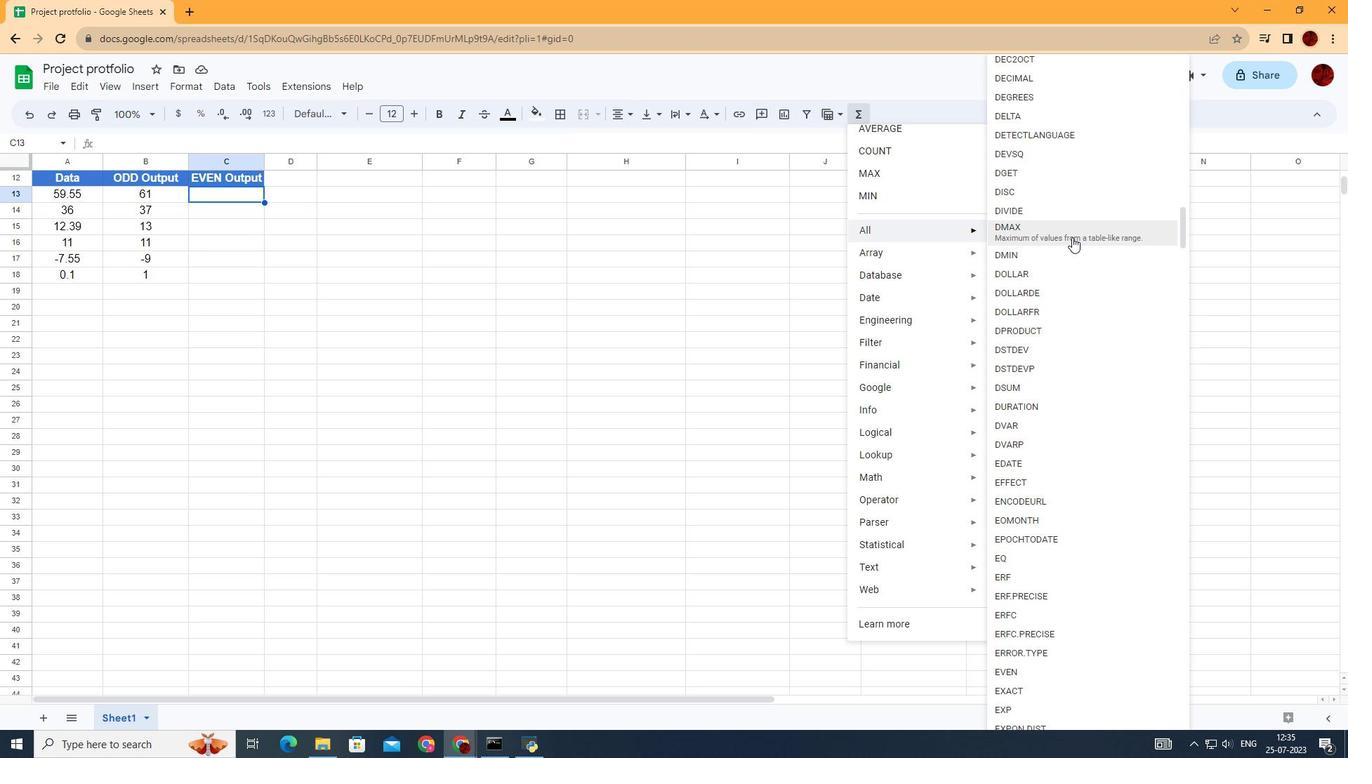 
Action: Mouse scrolled (1072, 236) with delta (0, 0)
Screenshot: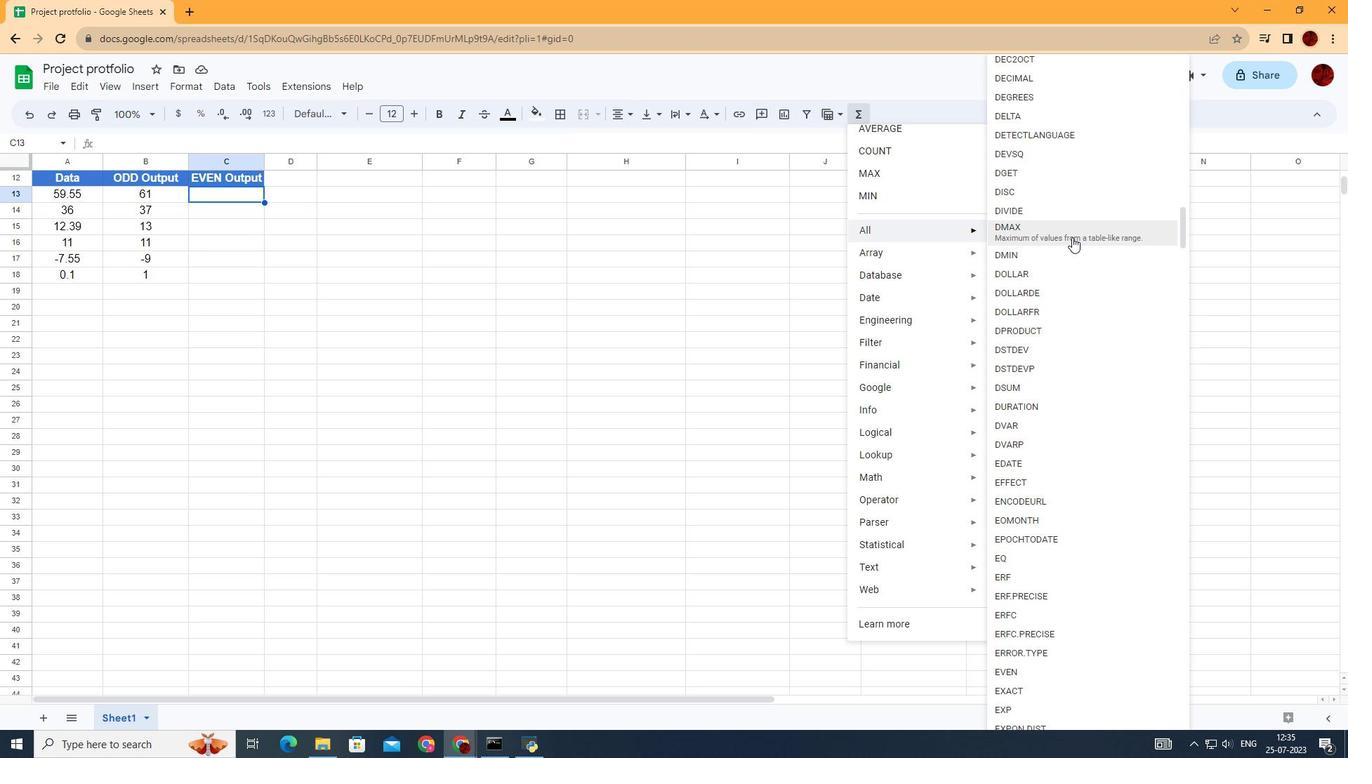 
Action: Mouse scrolled (1072, 236) with delta (0, 0)
Screenshot: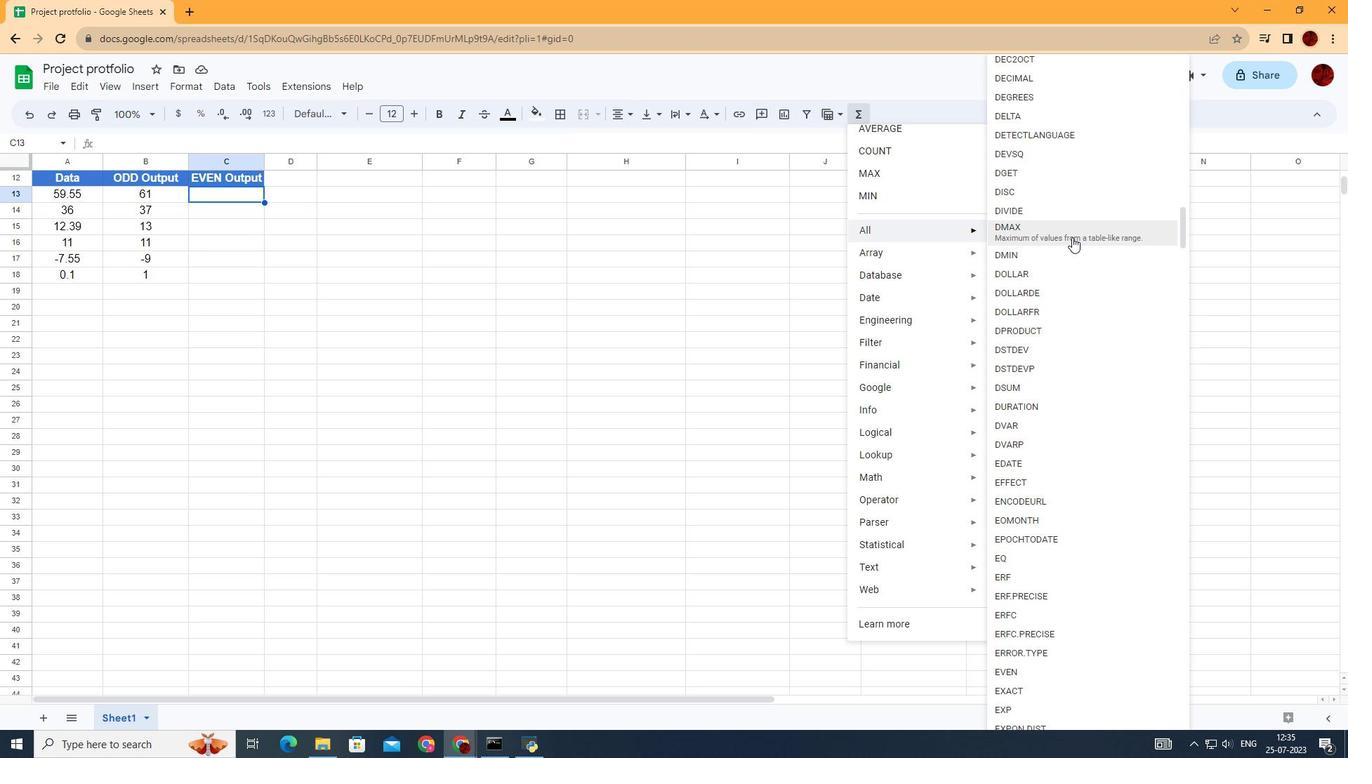 
Action: Mouse moved to (1011, 322)
Screenshot: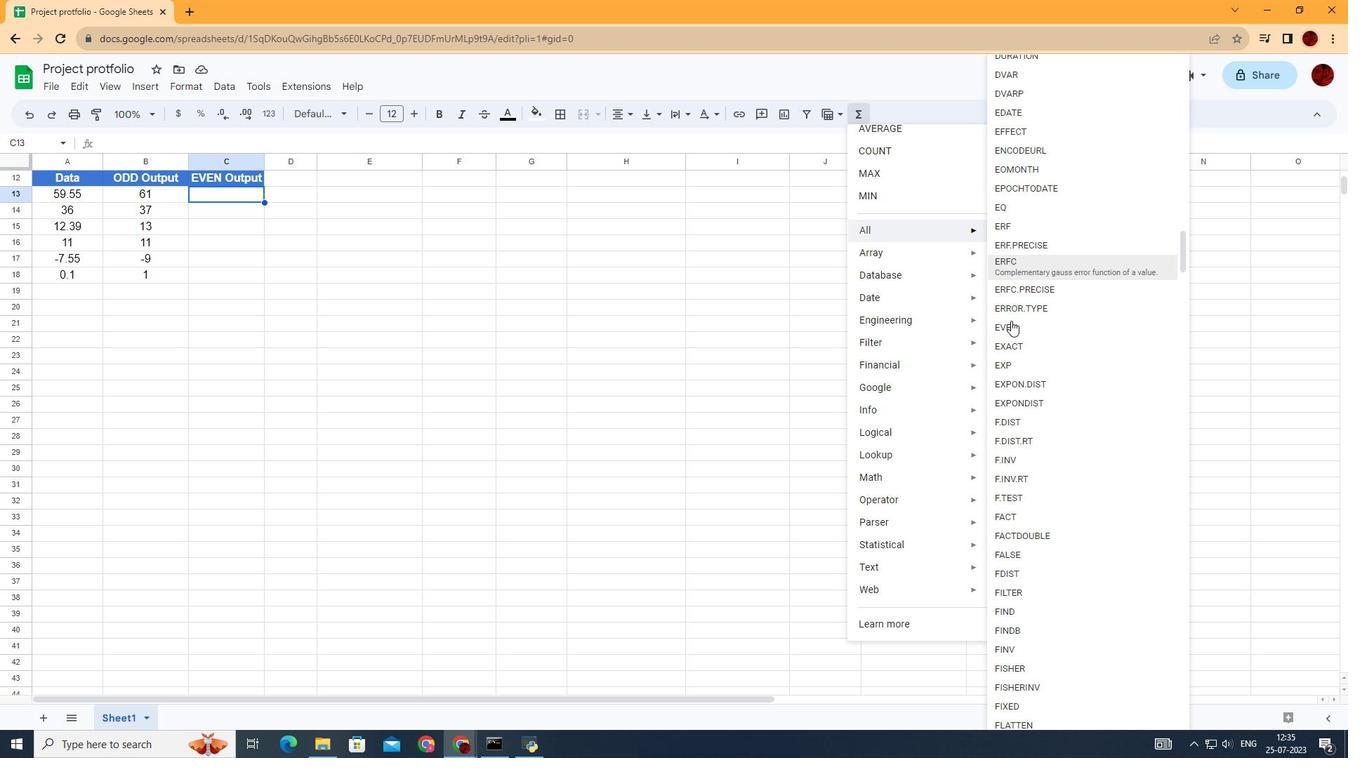 
Action: Mouse pressed left at (1011, 322)
Screenshot: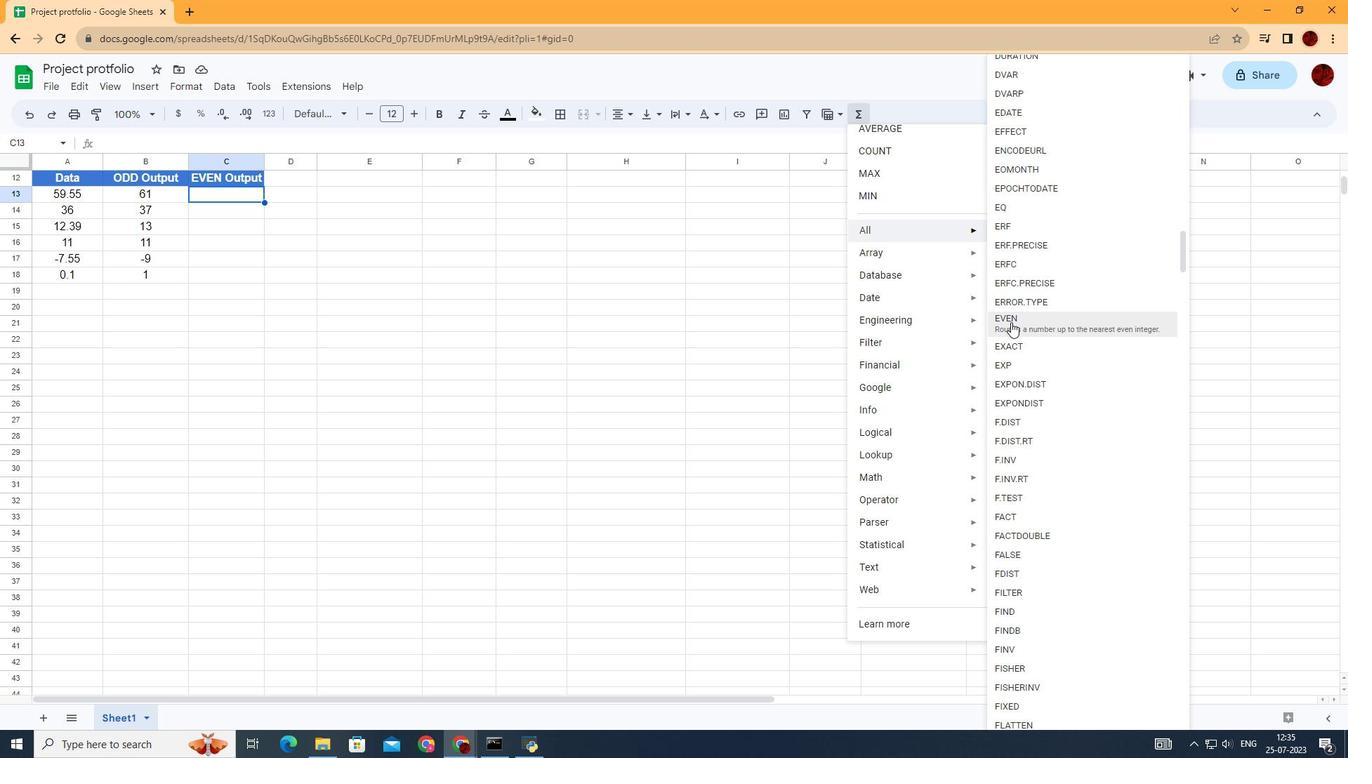 
Action: Mouse moved to (75, 195)
Screenshot: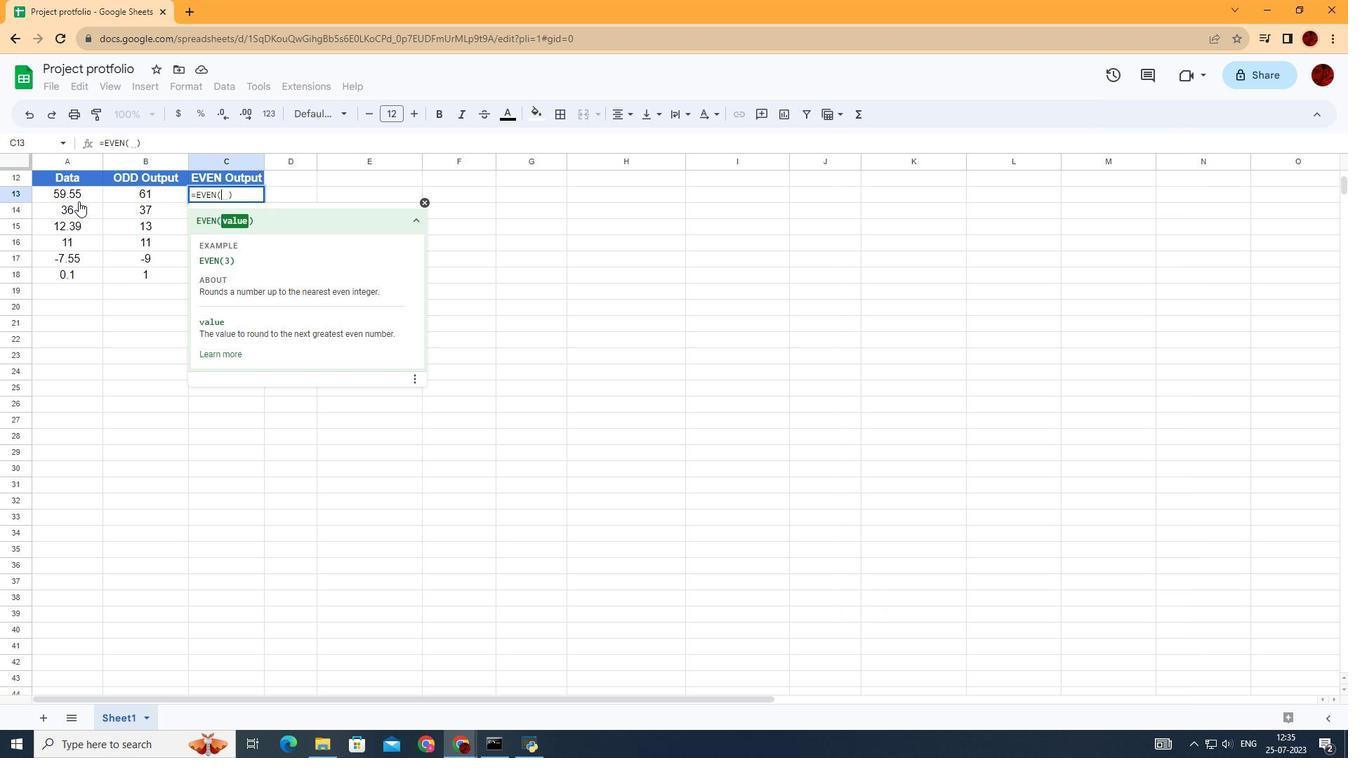 
Action: Mouse pressed left at (75, 195)
Screenshot: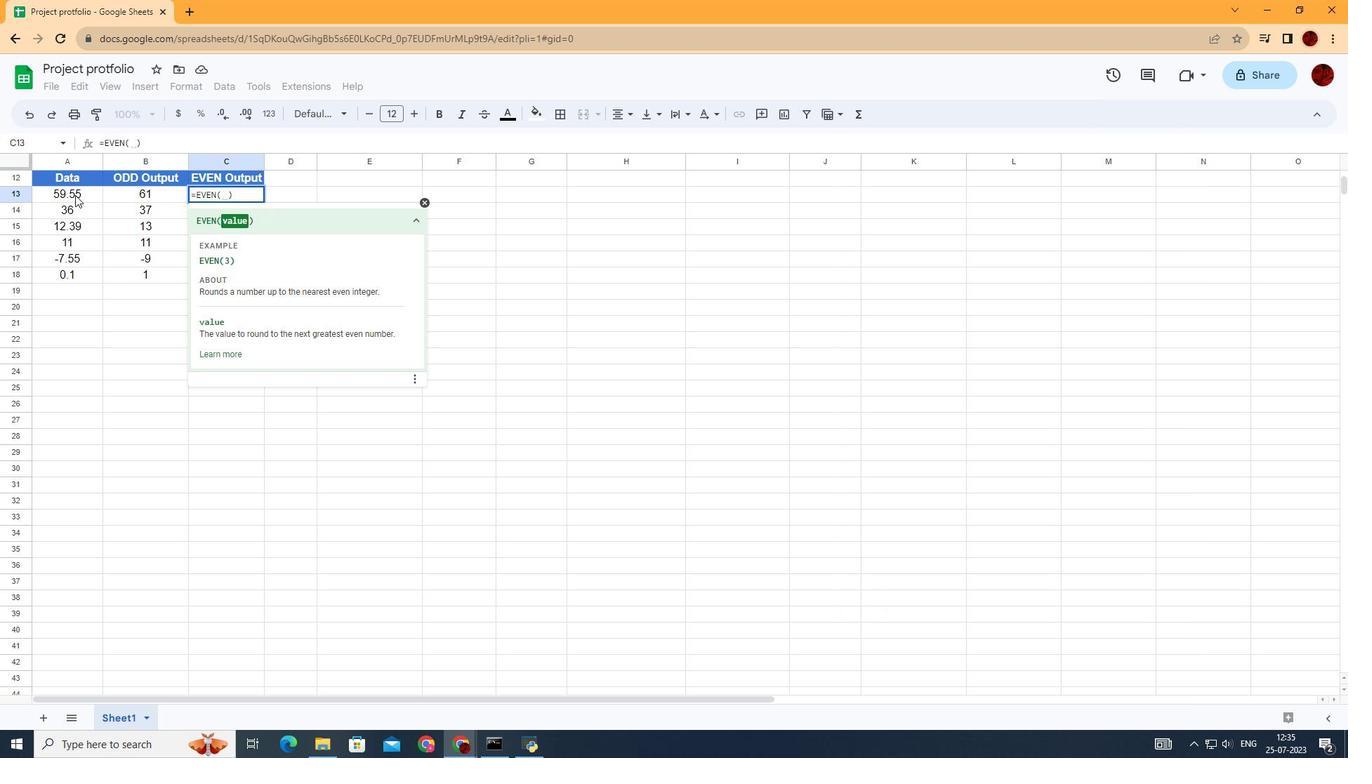 
Action: Key pressed <Key.enter>
Screenshot: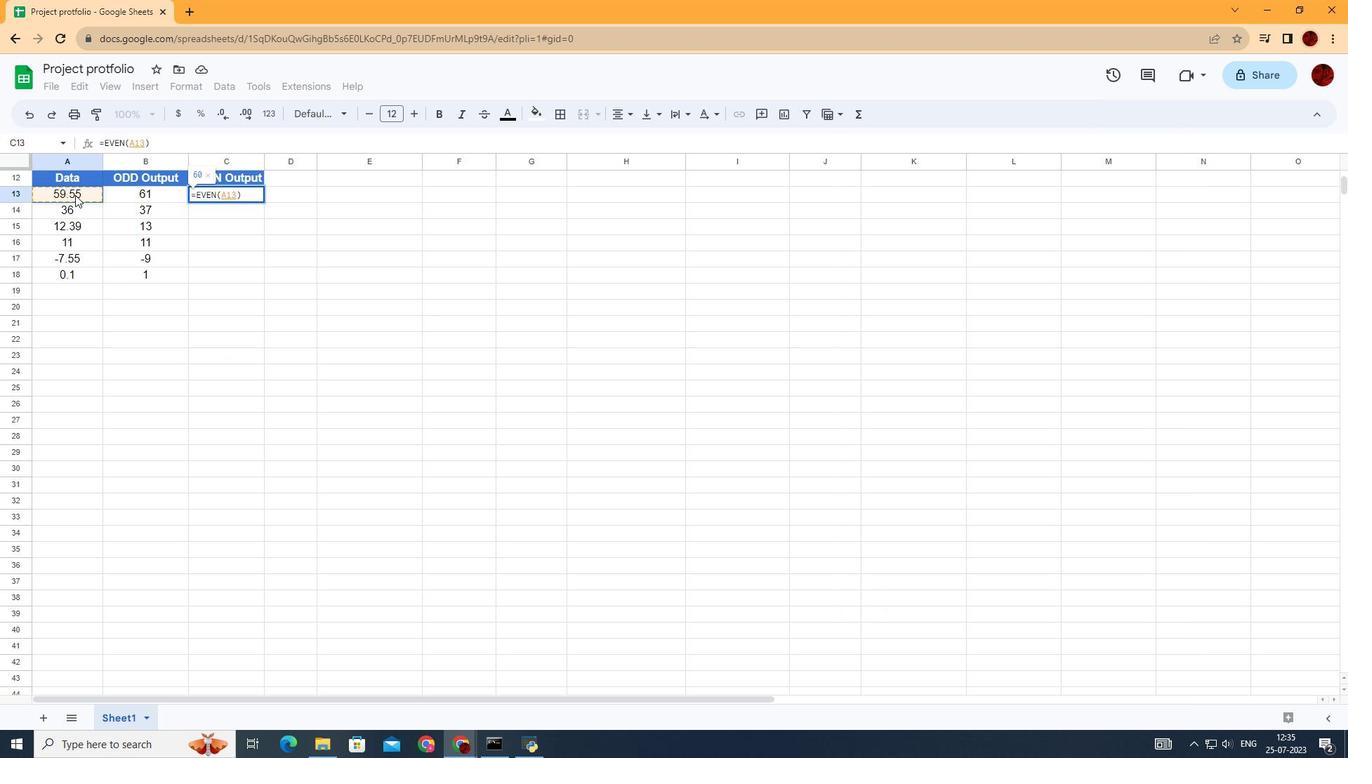 
